 Task: Create a due date automation trigger when advanced on, 2 working days after a card is due add fields without custom field "Resume" set to a number lower than 1 and greater than 10 at 11:00 AM.
Action: Mouse moved to (1049, 119)
Screenshot: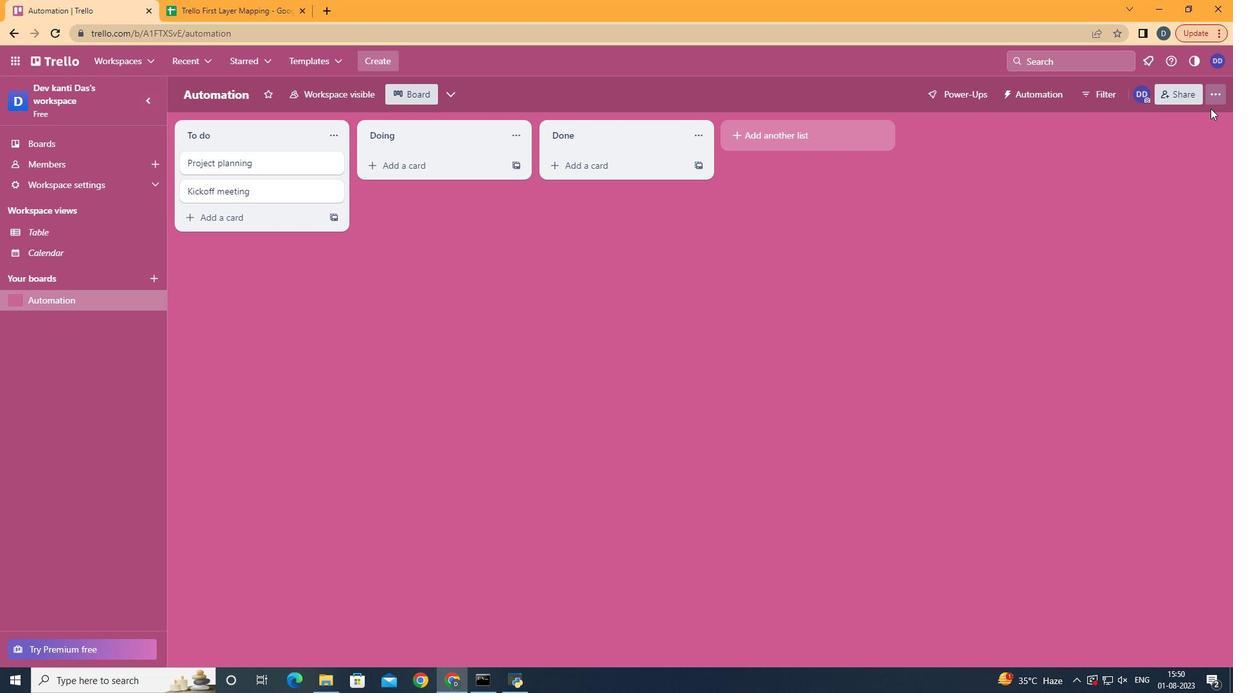
Action: Mouse pressed left at (1049, 119)
Screenshot: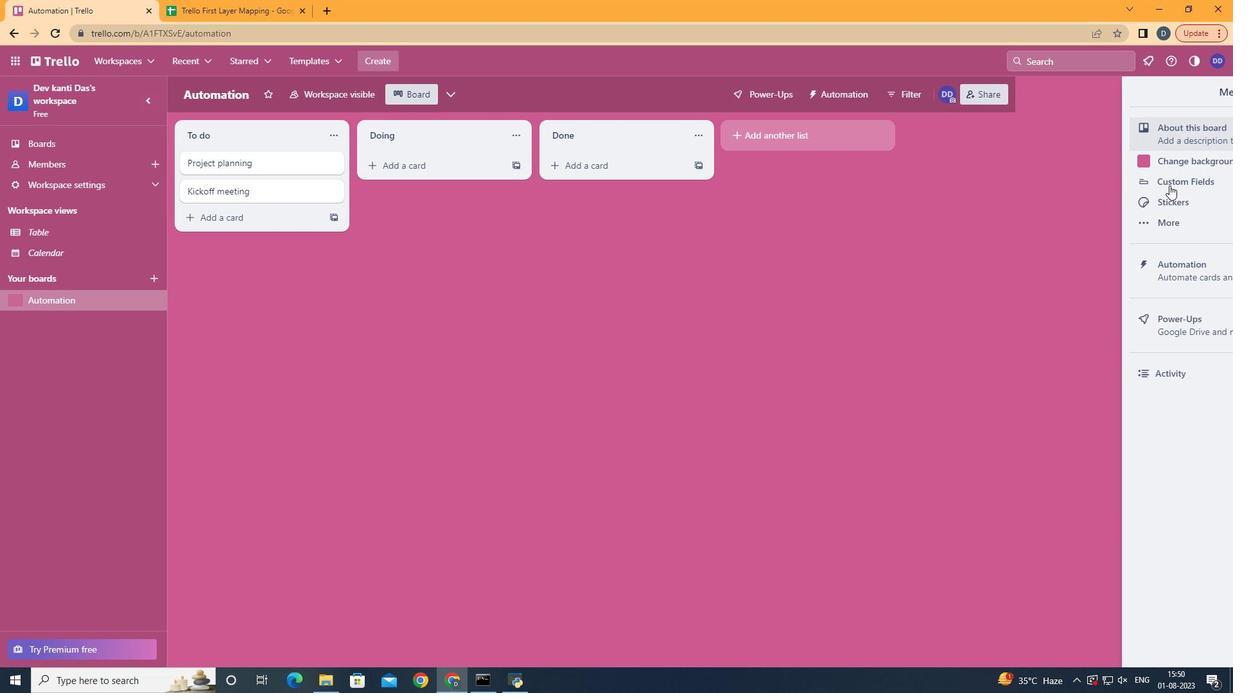 
Action: Mouse moved to (992, 276)
Screenshot: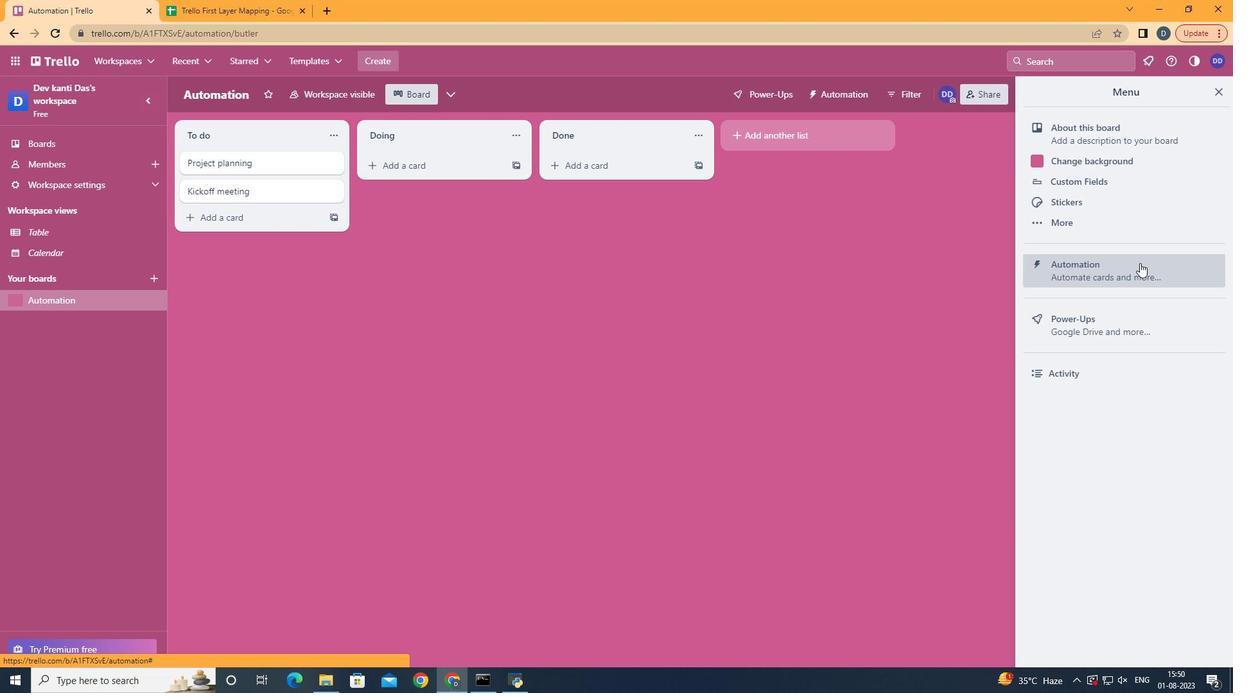 
Action: Mouse pressed left at (992, 276)
Screenshot: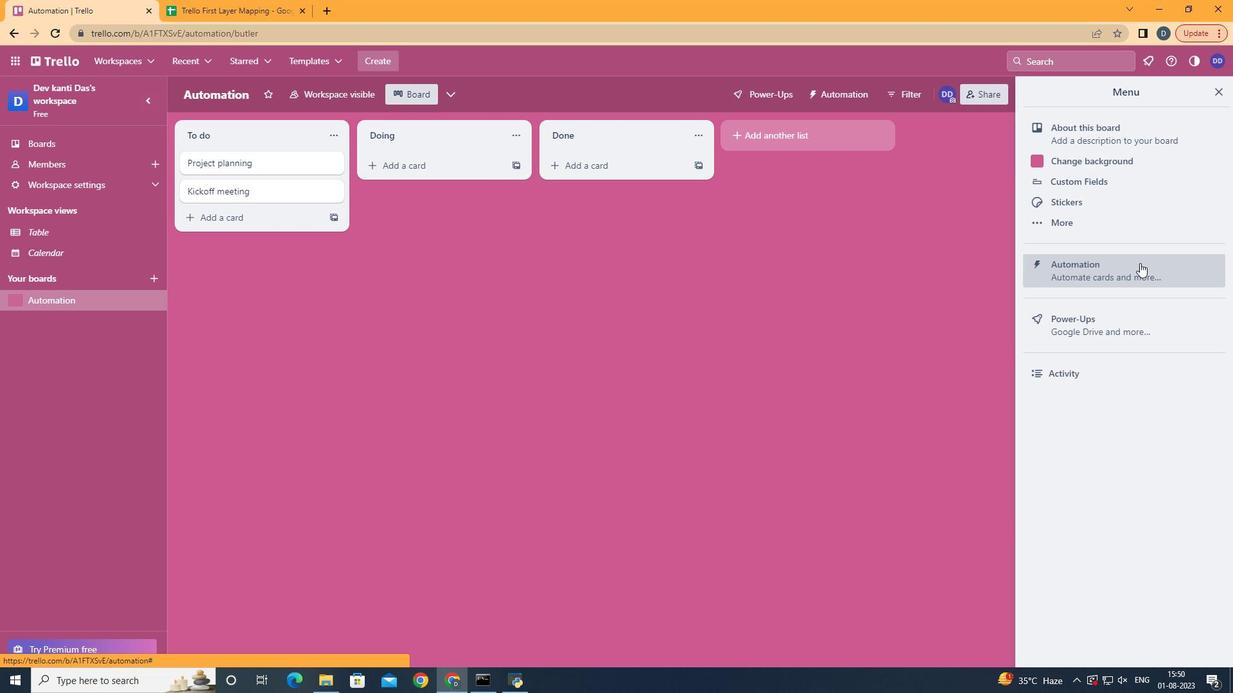 
Action: Mouse moved to (370, 278)
Screenshot: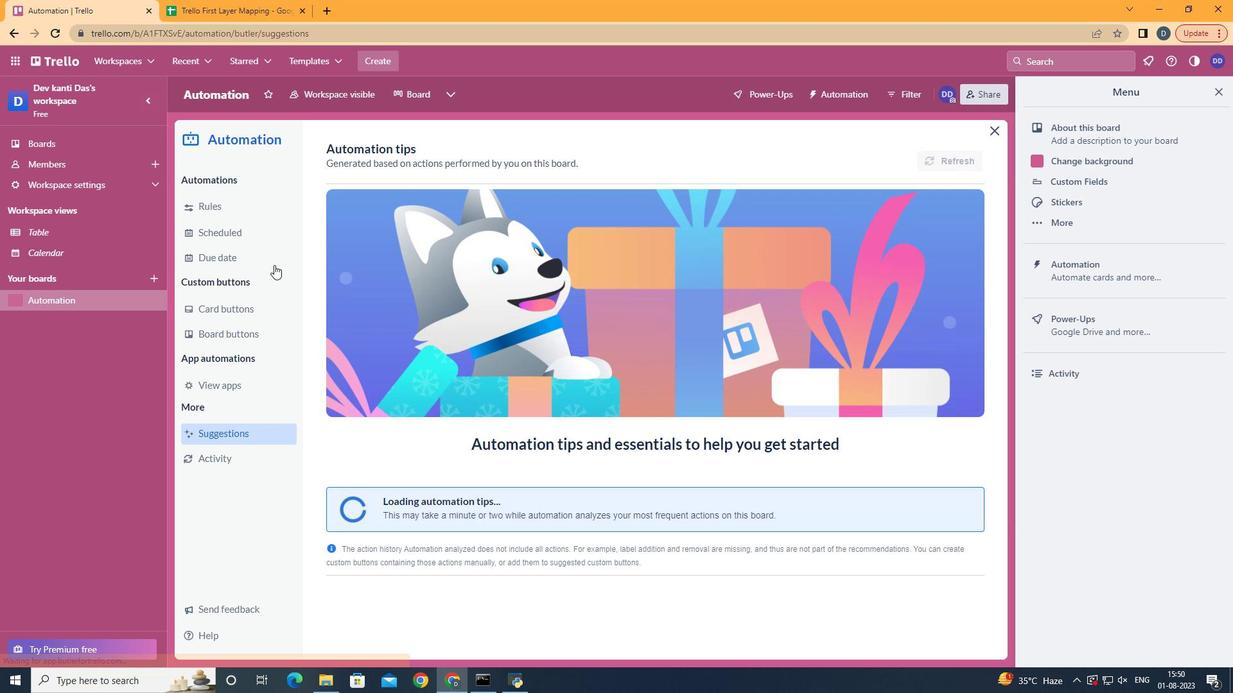 
Action: Mouse pressed left at (370, 278)
Screenshot: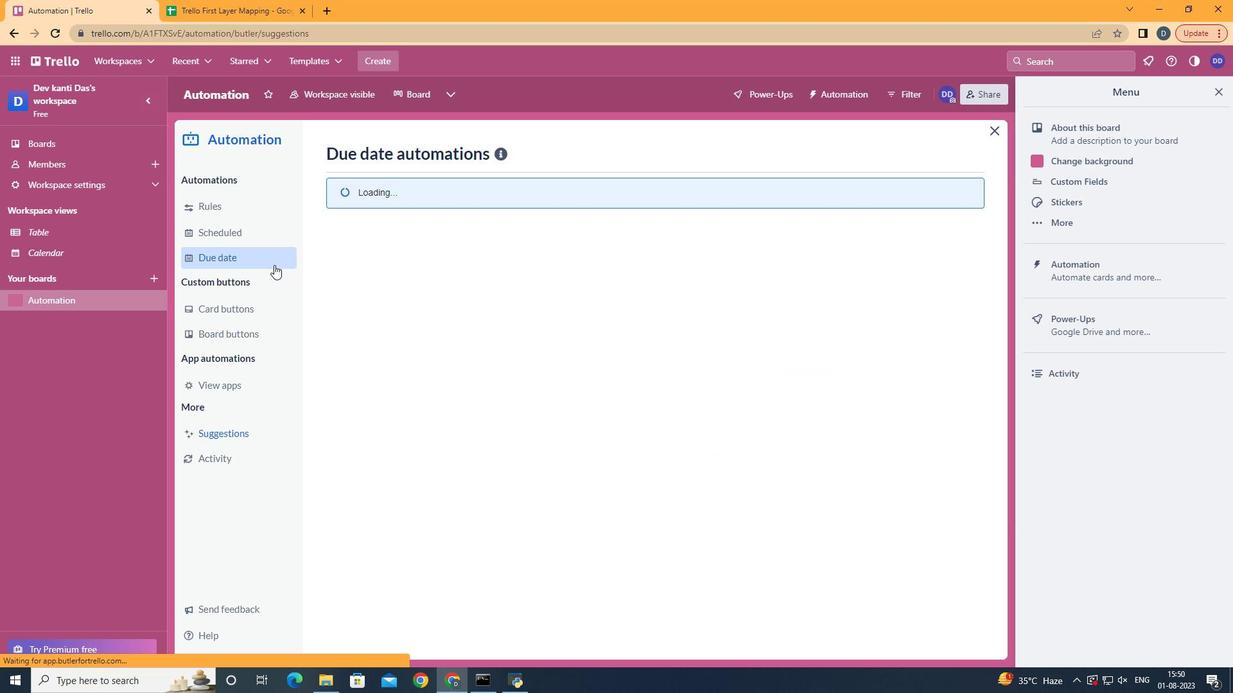 
Action: Mouse moved to (831, 176)
Screenshot: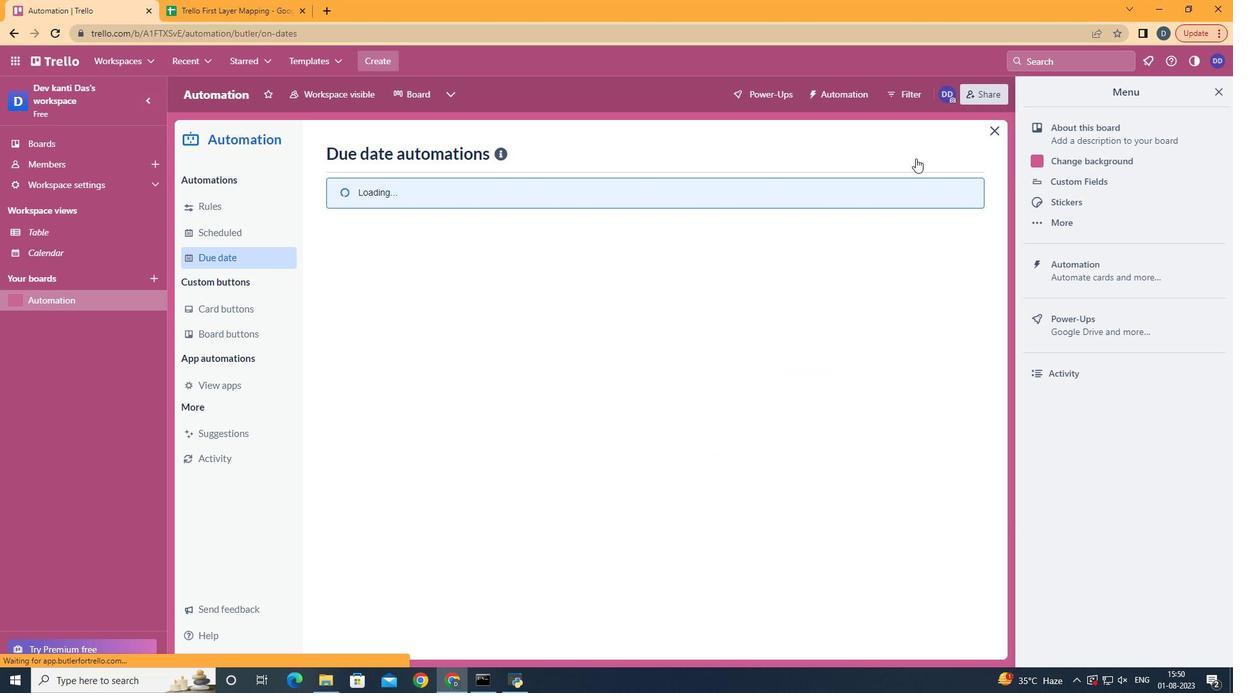 
Action: Mouse pressed left at (831, 176)
Screenshot: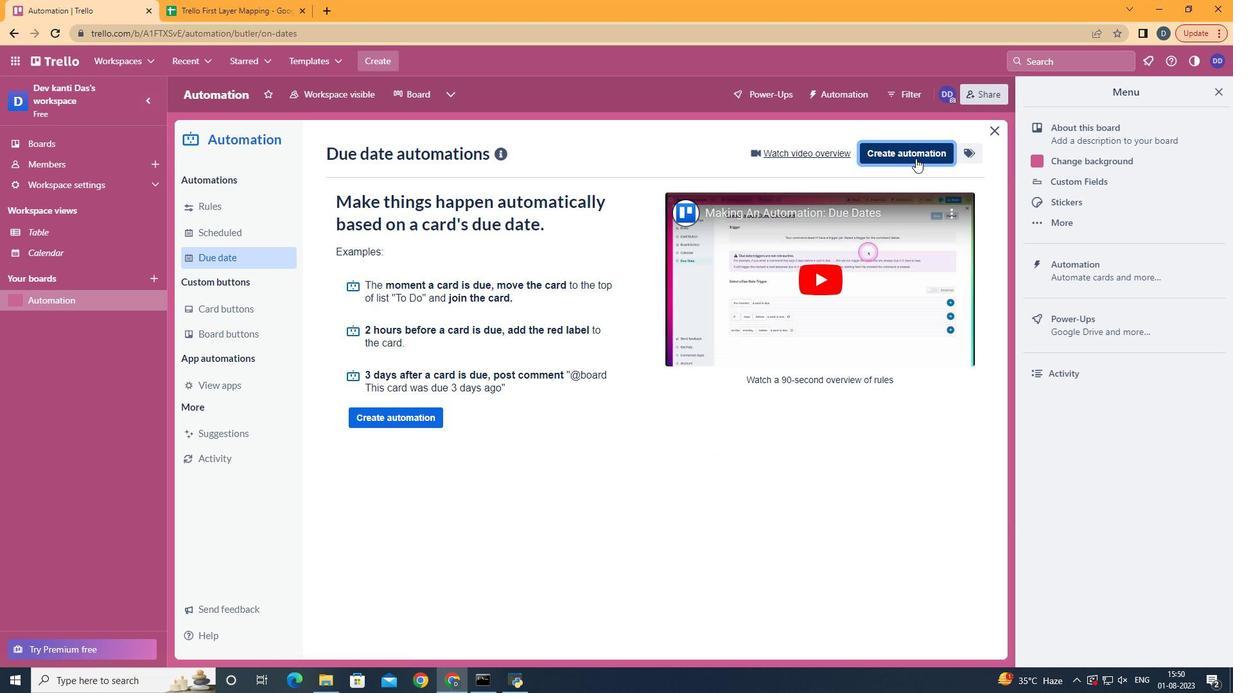 
Action: Mouse moved to (654, 294)
Screenshot: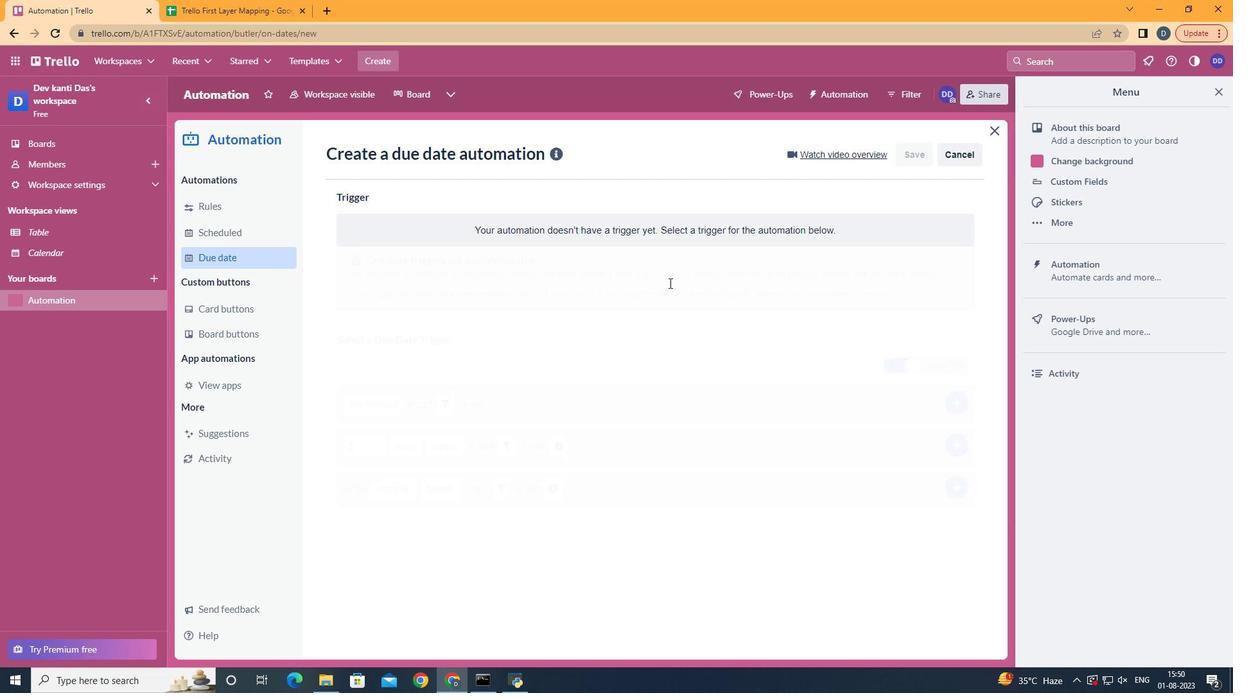
Action: Mouse pressed left at (654, 294)
Screenshot: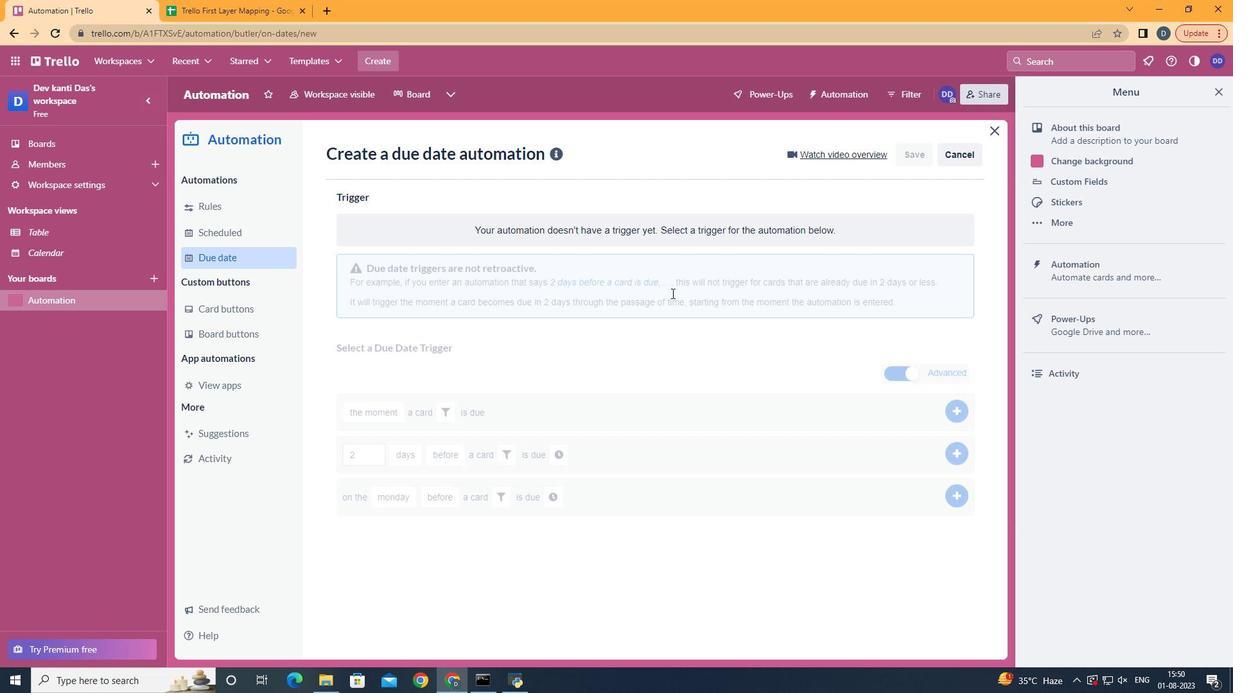 
Action: Mouse moved to (474, 521)
Screenshot: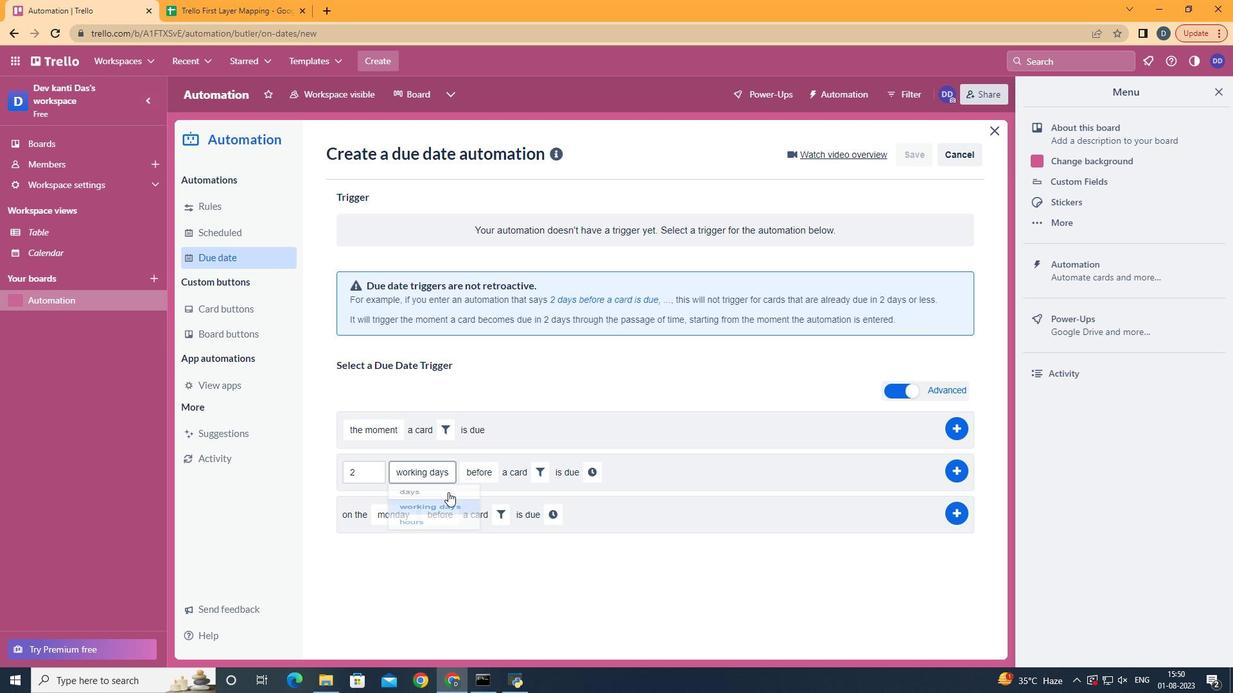 
Action: Mouse pressed left at (474, 521)
Screenshot: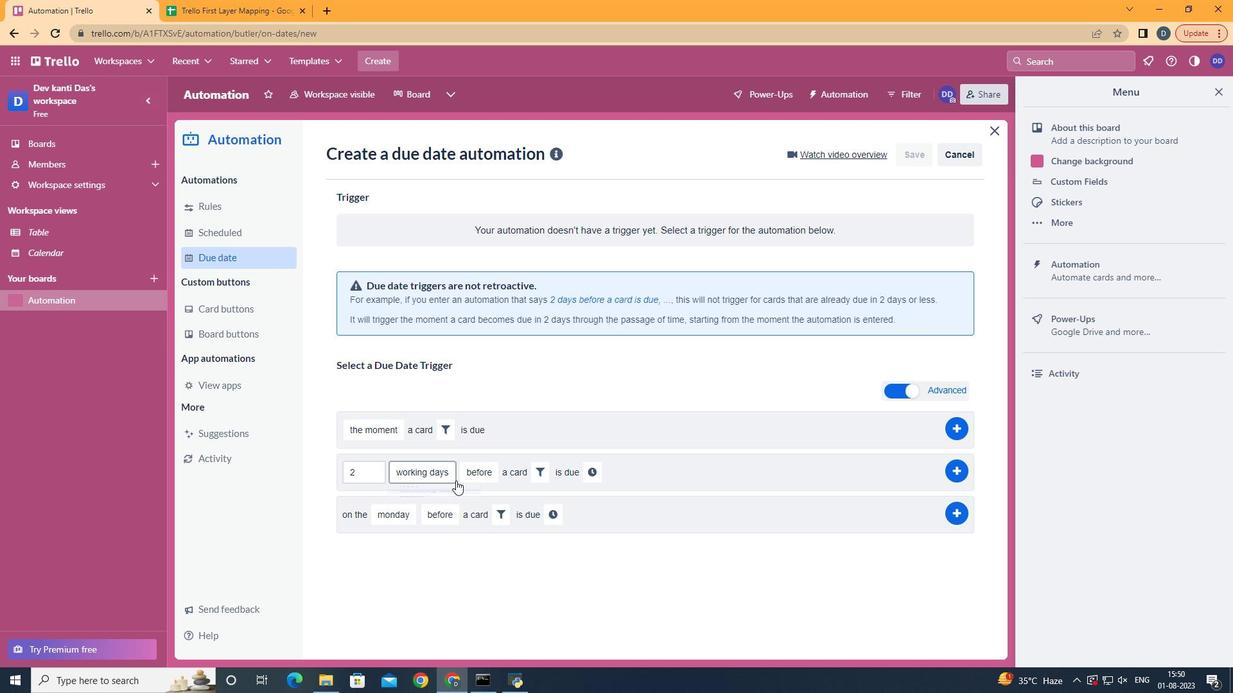 
Action: Mouse moved to (512, 517)
Screenshot: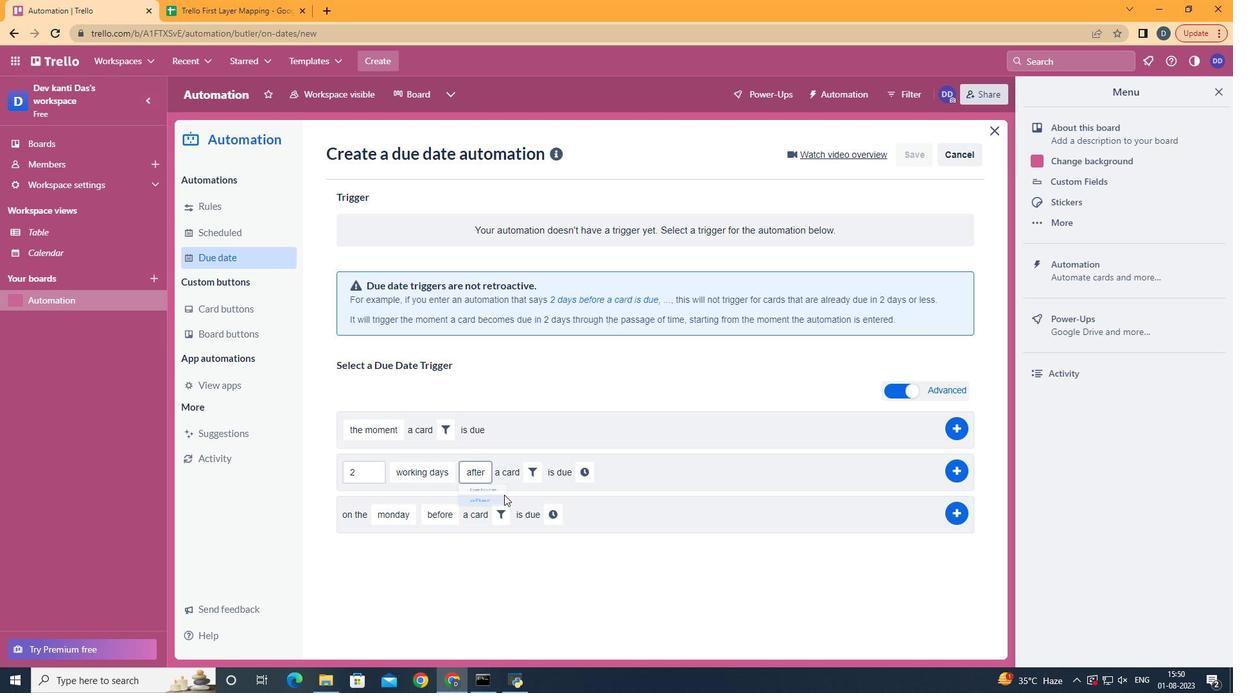 
Action: Mouse pressed left at (512, 517)
Screenshot: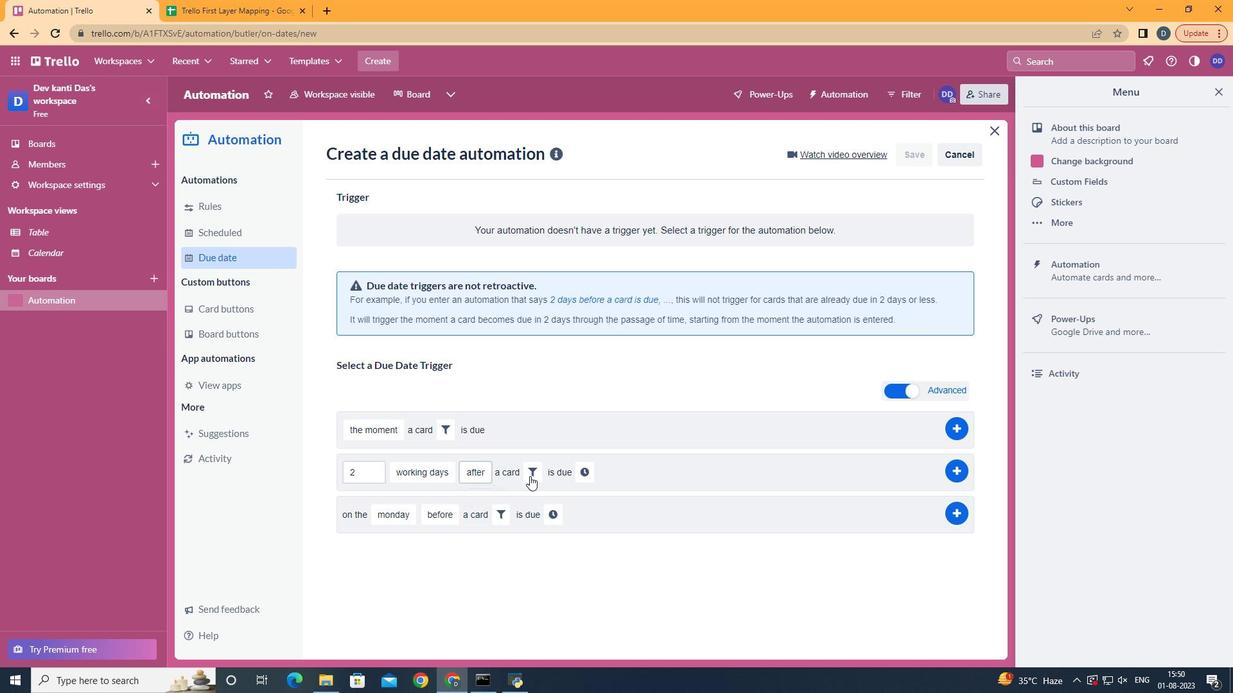 
Action: Mouse moved to (555, 479)
Screenshot: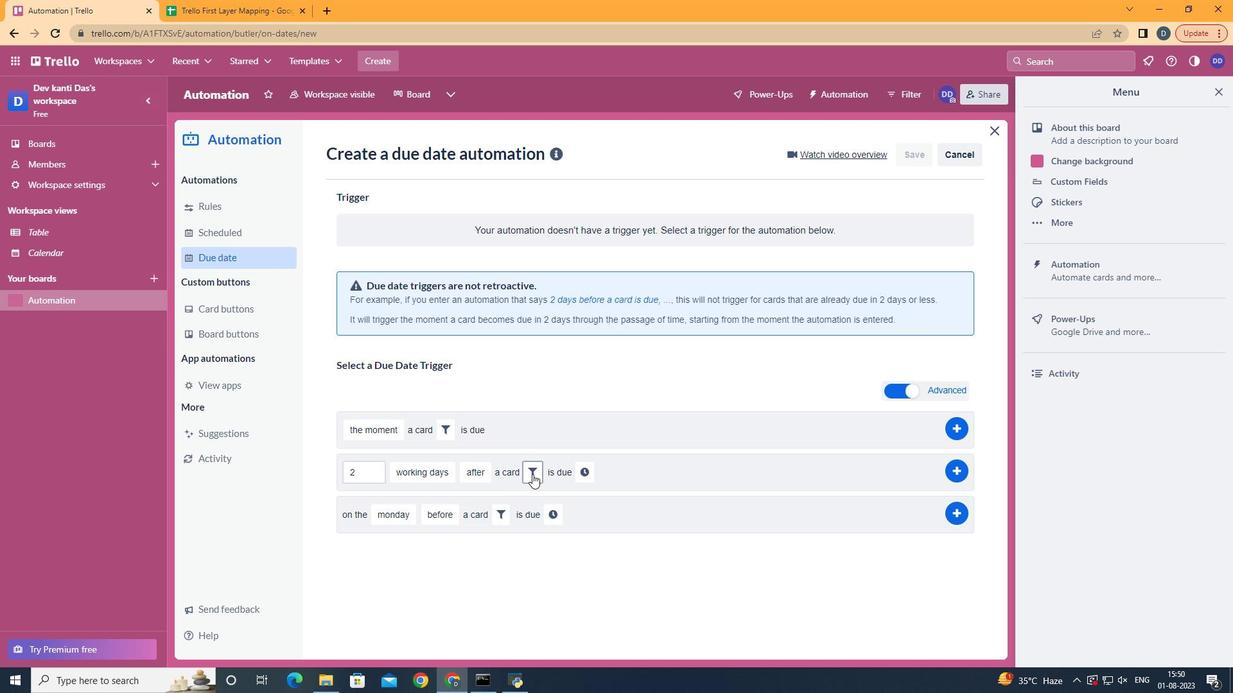 
Action: Mouse pressed left at (555, 479)
Screenshot: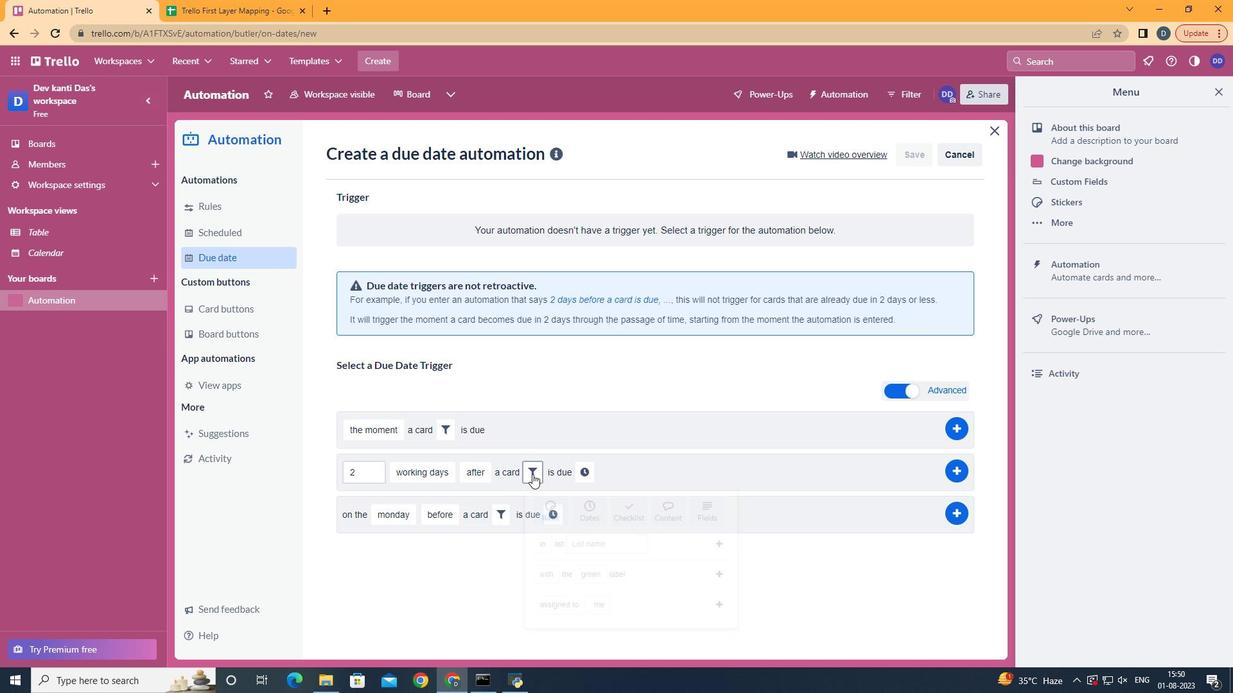 
Action: Mouse moved to (702, 515)
Screenshot: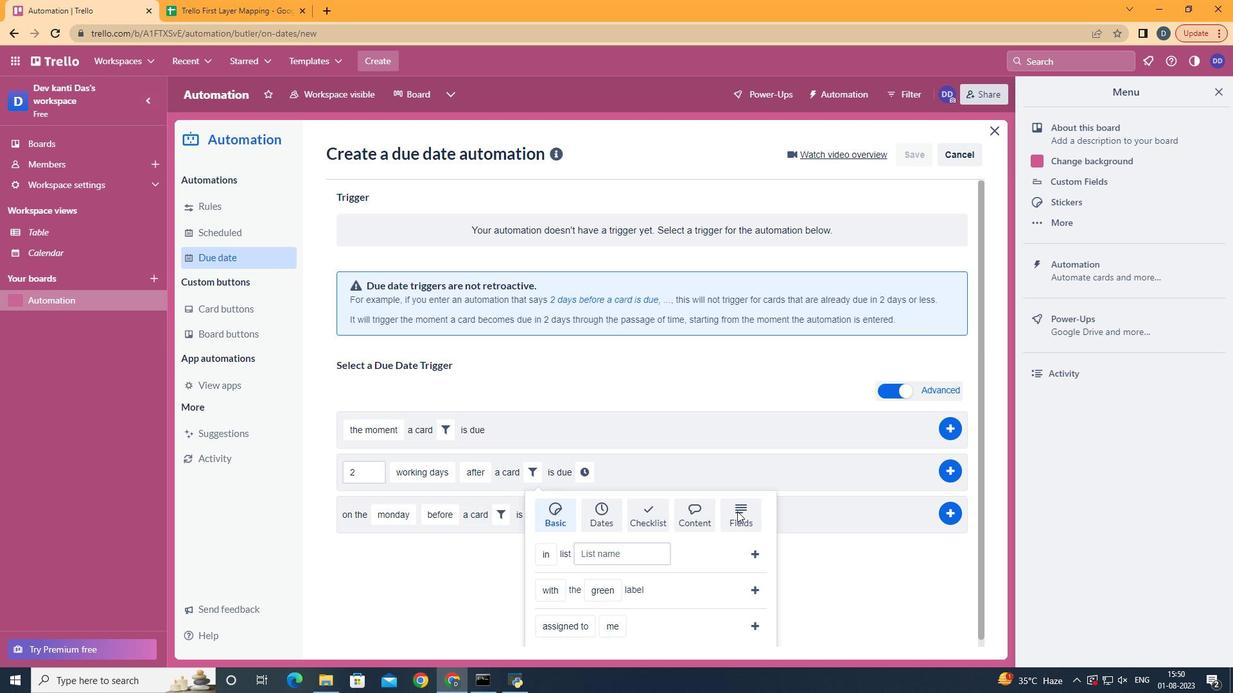
Action: Mouse pressed left at (702, 515)
Screenshot: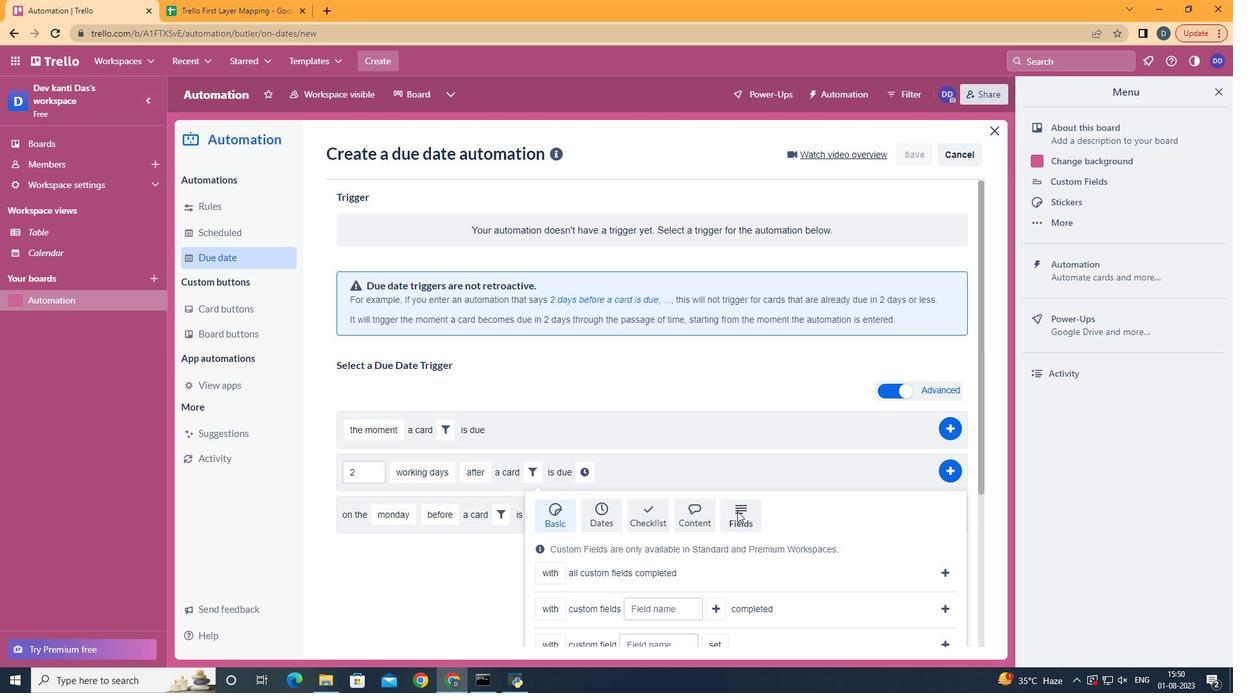 
Action: Mouse moved to (703, 515)
Screenshot: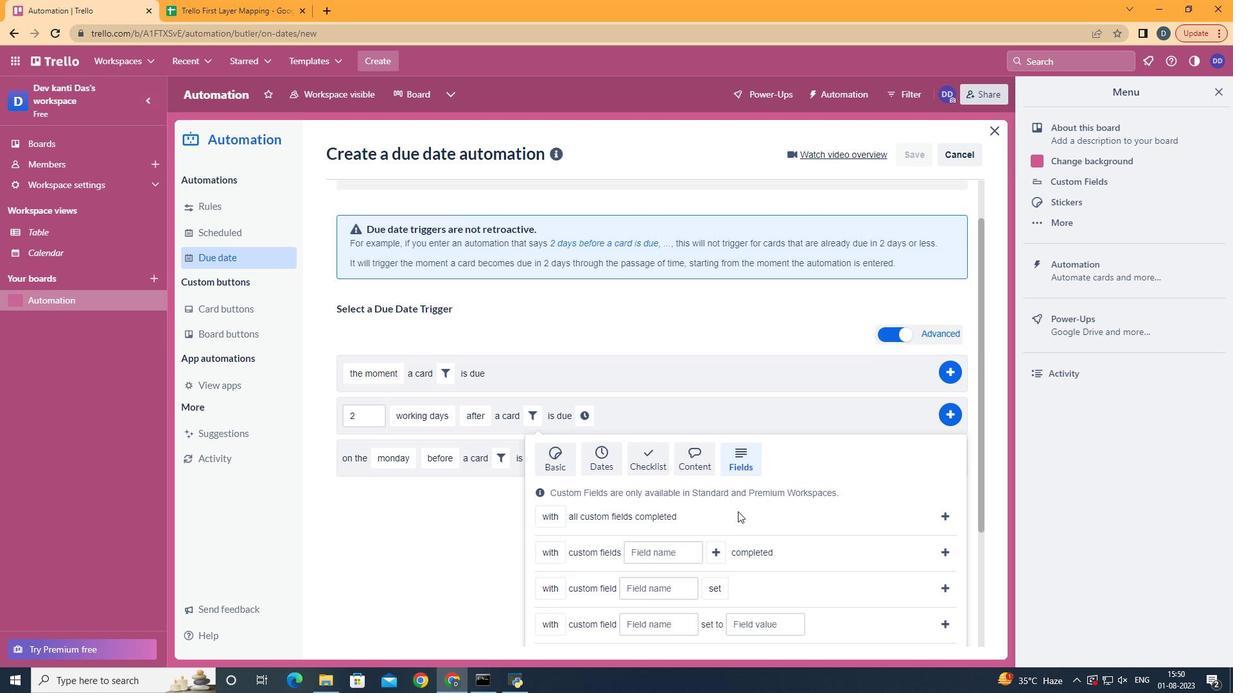
Action: Mouse scrolled (703, 514) with delta (0, 0)
Screenshot: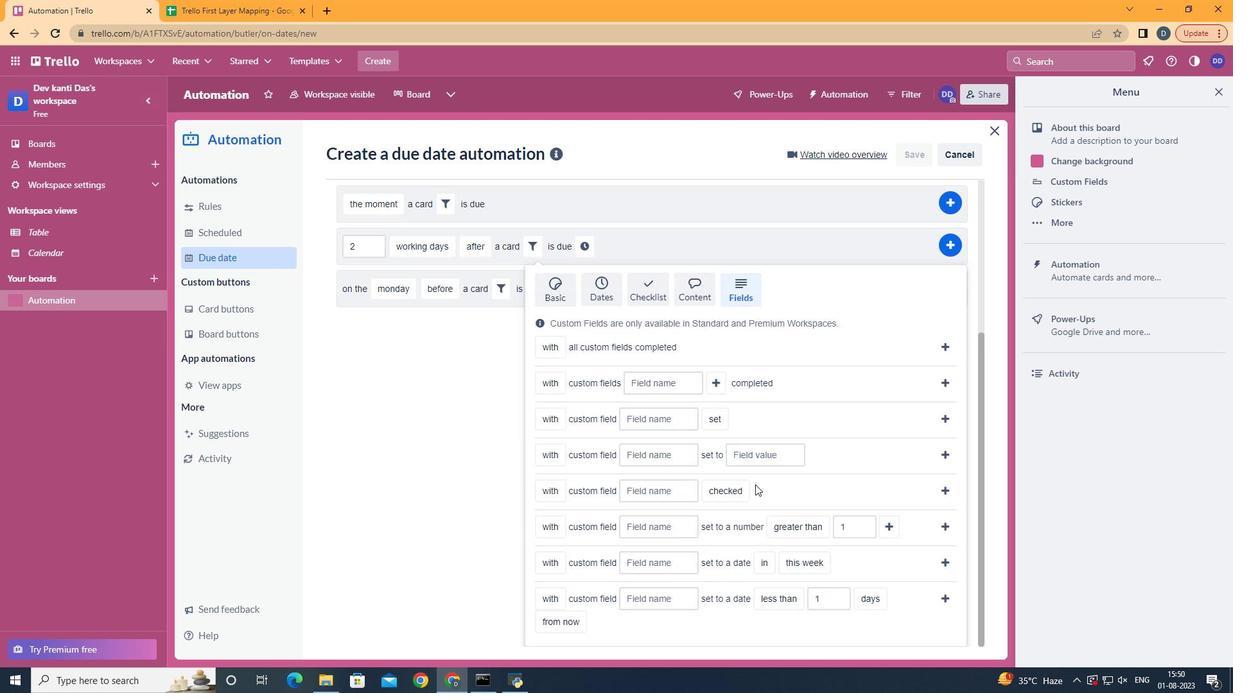 
Action: Mouse scrolled (703, 514) with delta (0, 0)
Screenshot: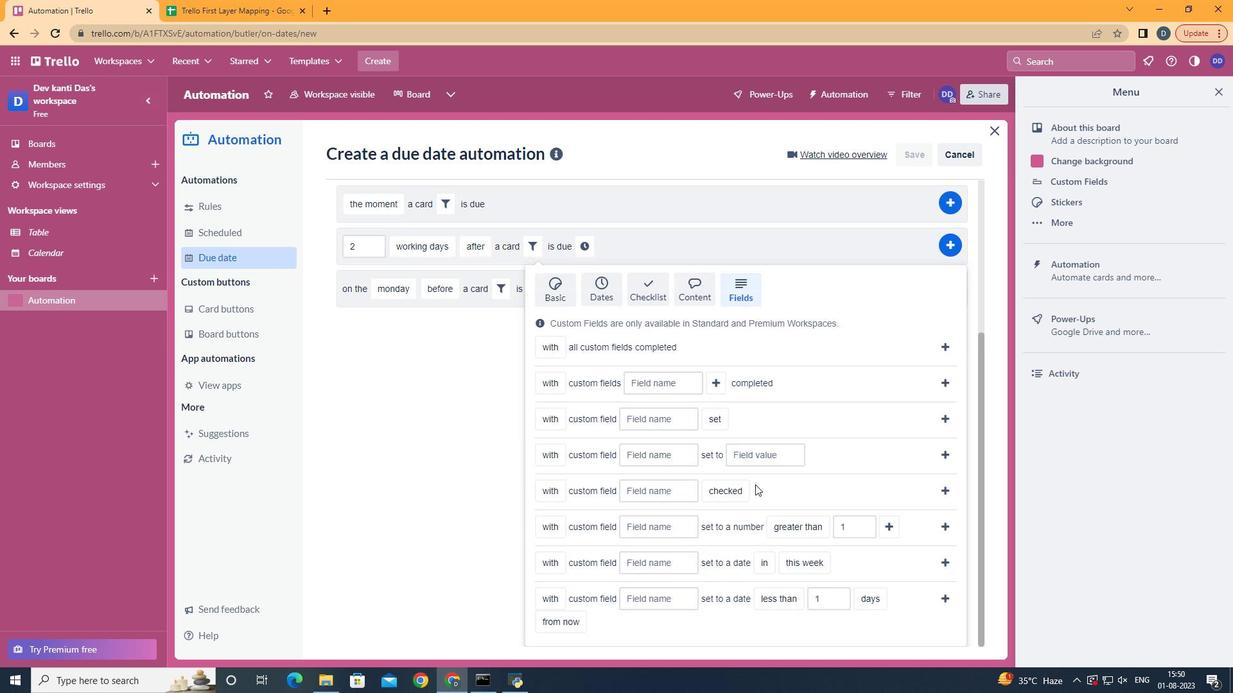 
Action: Mouse scrolled (703, 514) with delta (0, 0)
Screenshot: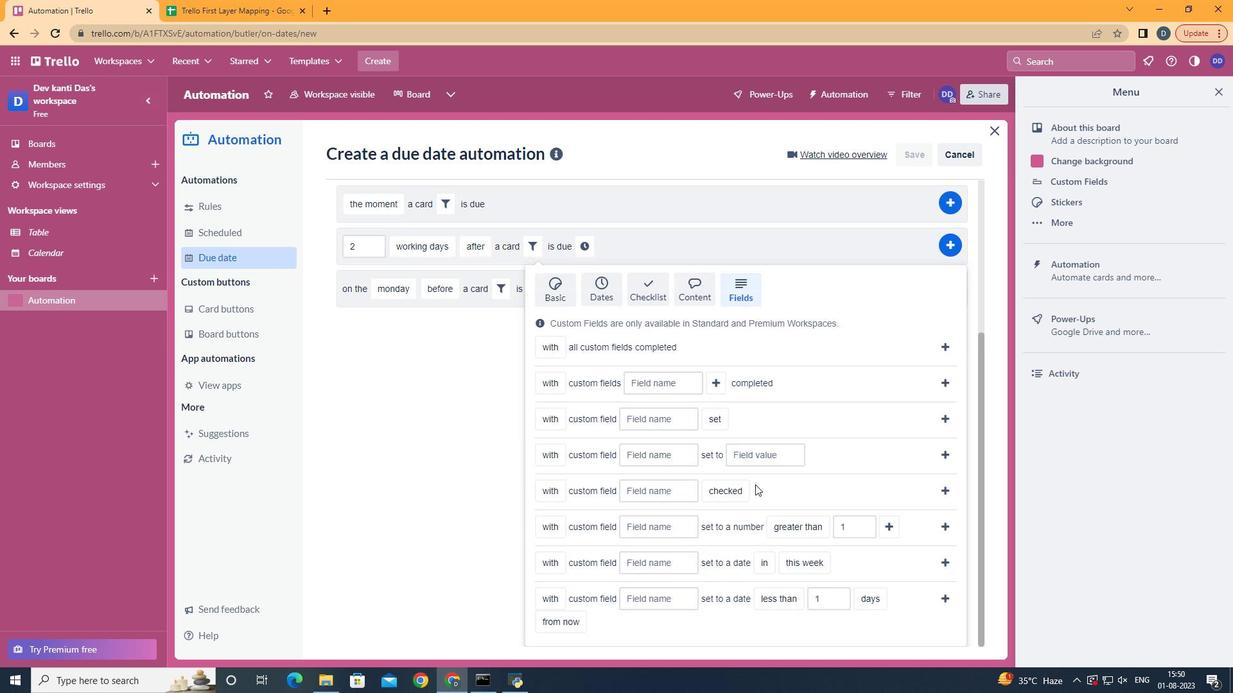 
Action: Mouse scrolled (703, 514) with delta (0, 0)
Screenshot: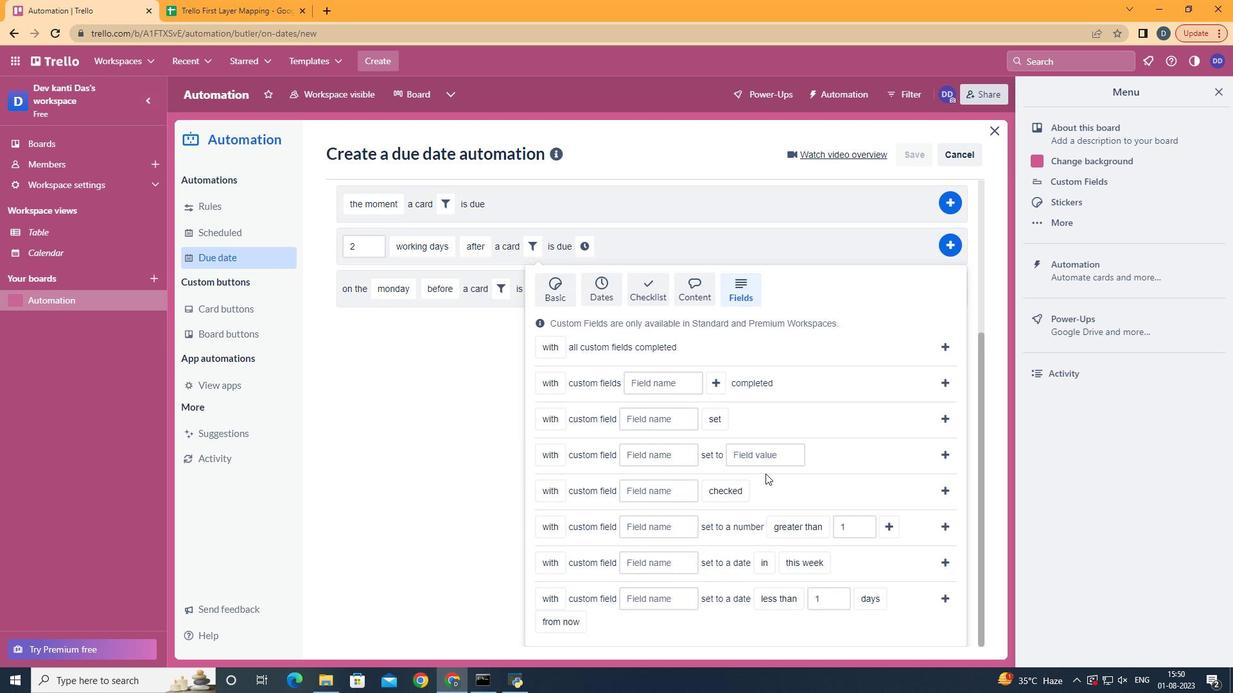 
Action: Mouse scrolled (703, 514) with delta (0, 0)
Screenshot: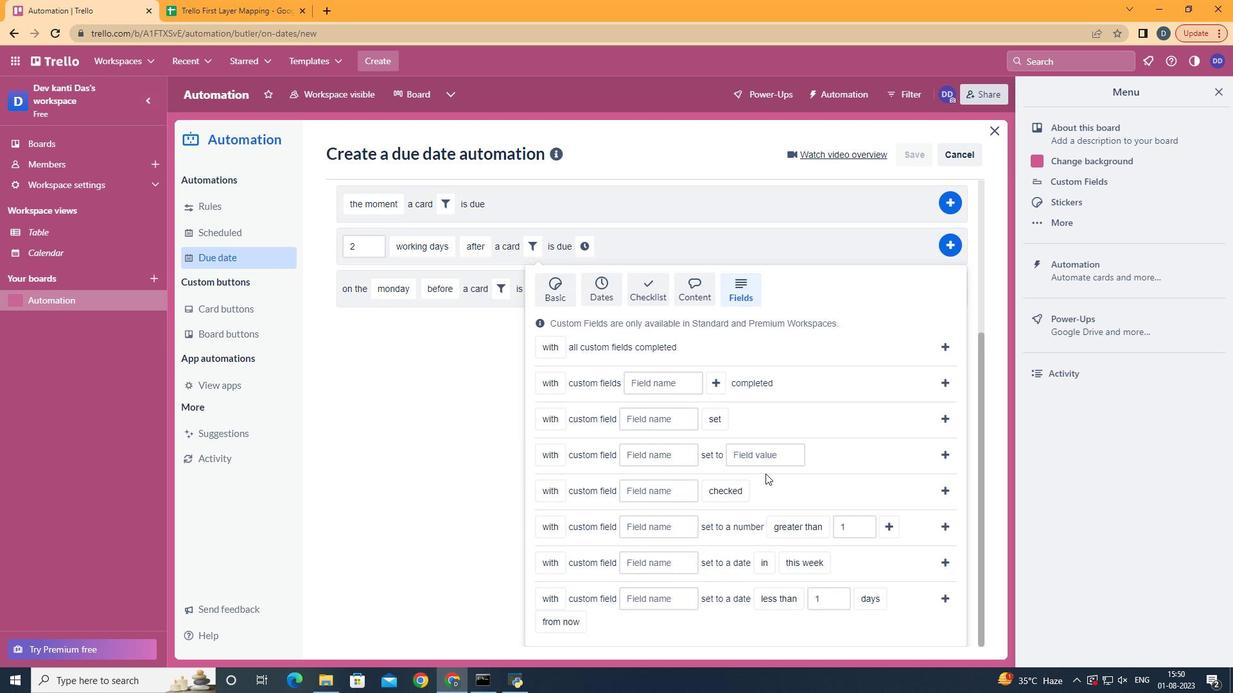 
Action: Mouse scrolled (703, 514) with delta (0, 0)
Screenshot: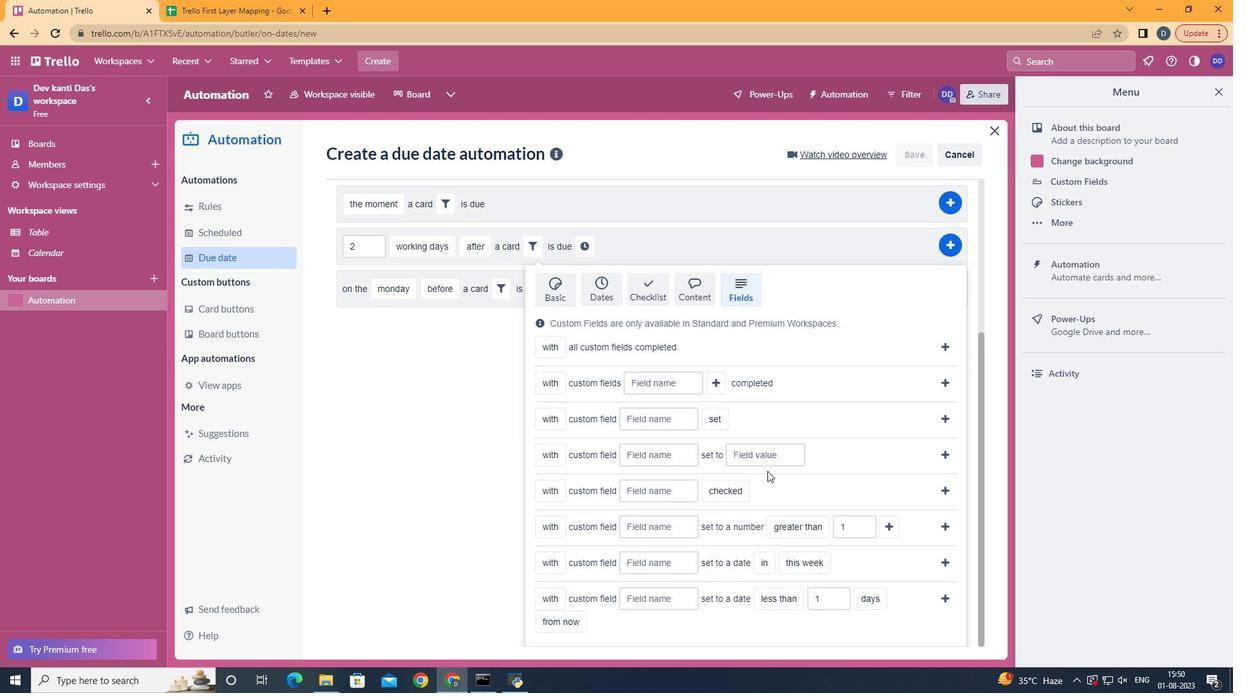 
Action: Mouse moved to (575, 575)
Screenshot: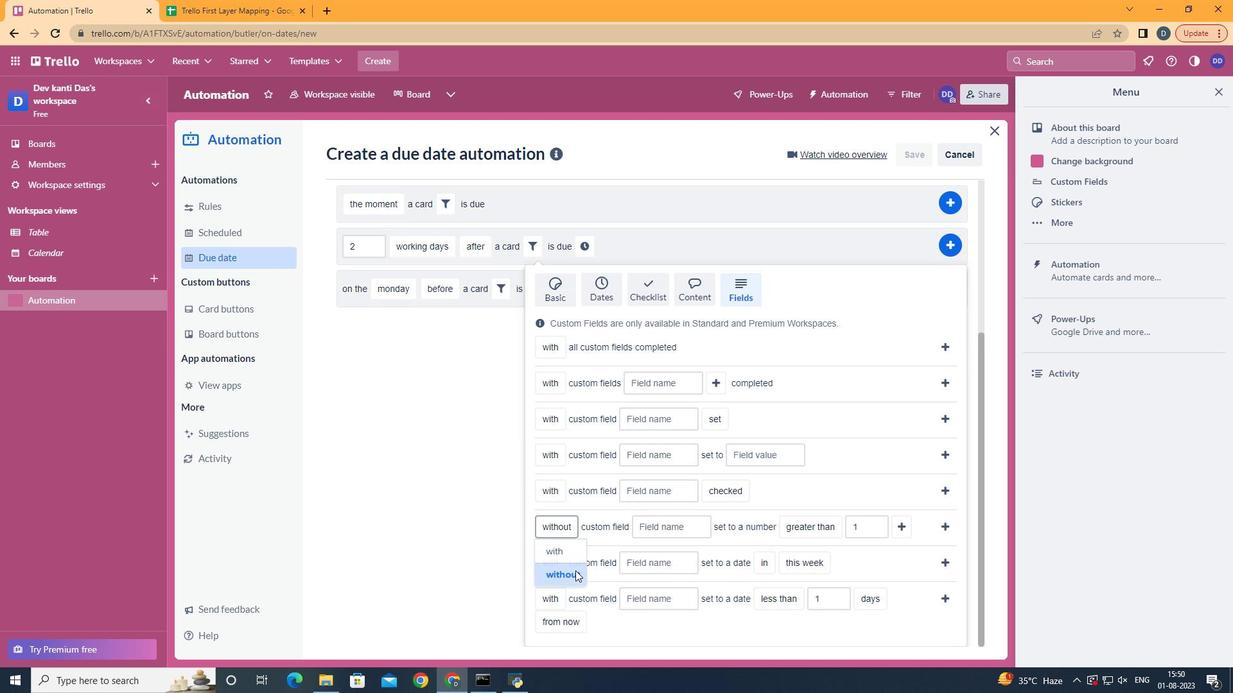 
Action: Mouse pressed left at (575, 575)
Screenshot: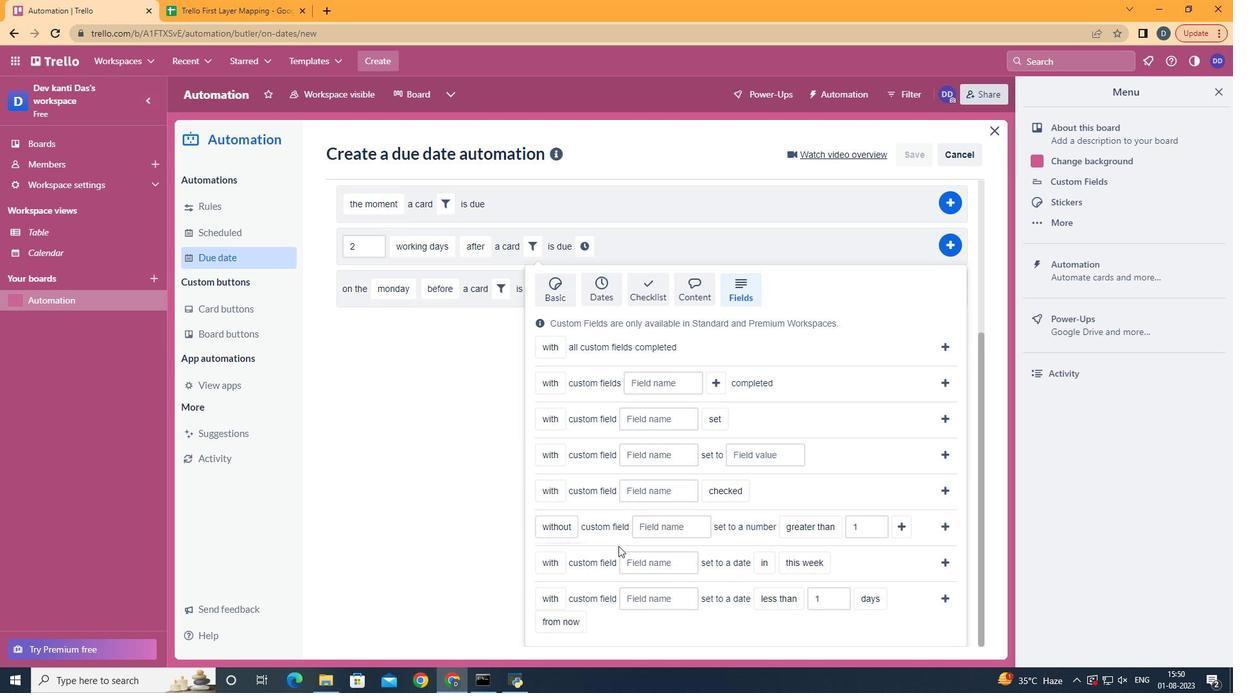 
Action: Mouse moved to (639, 537)
Screenshot: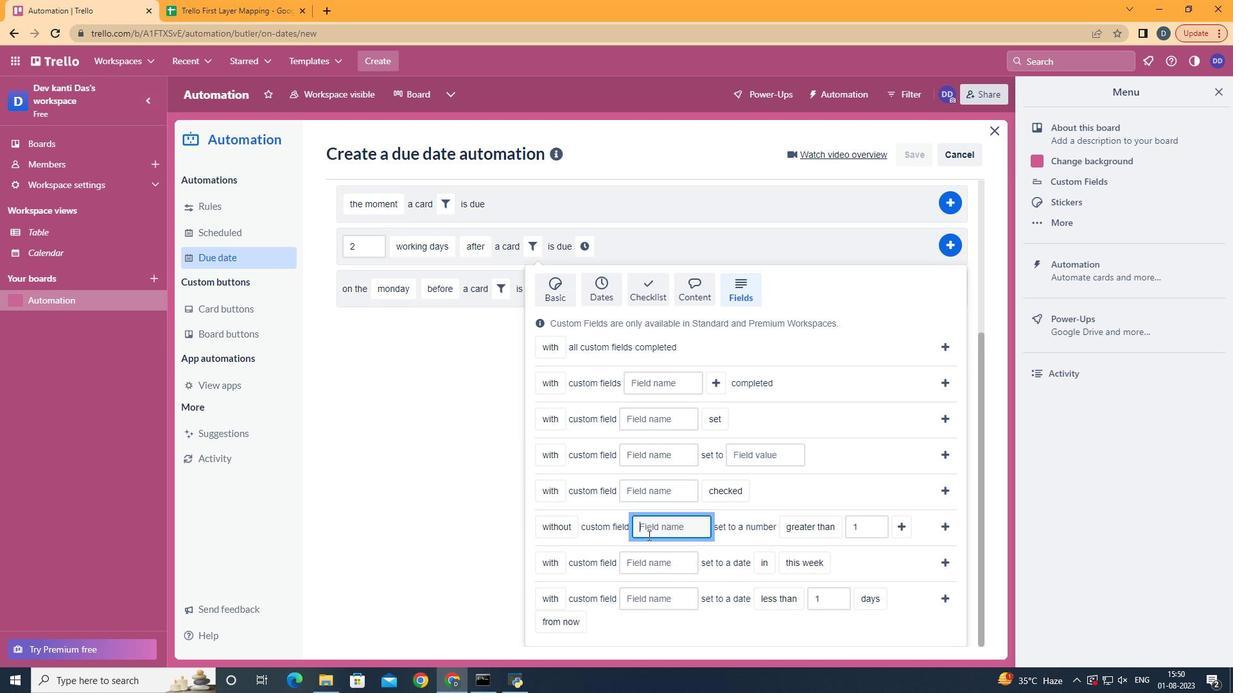 
Action: Mouse pressed left at (639, 537)
Screenshot: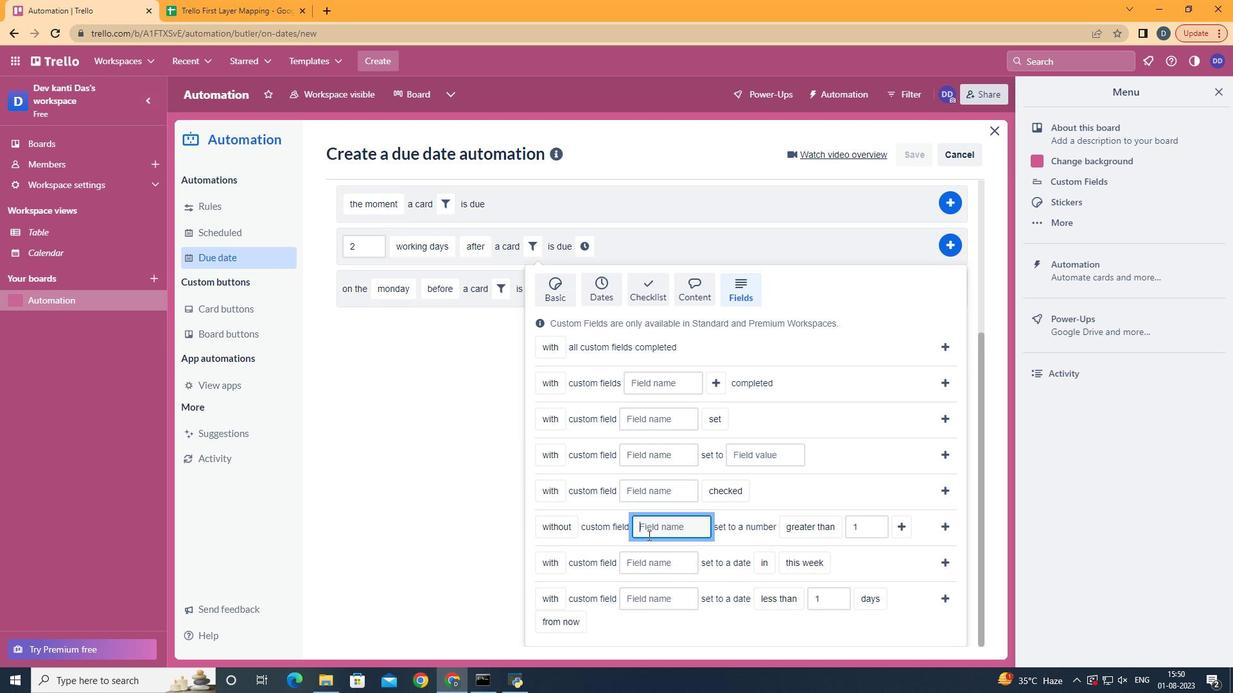 
Action: Key pressed <Key.shift>Resume
Screenshot: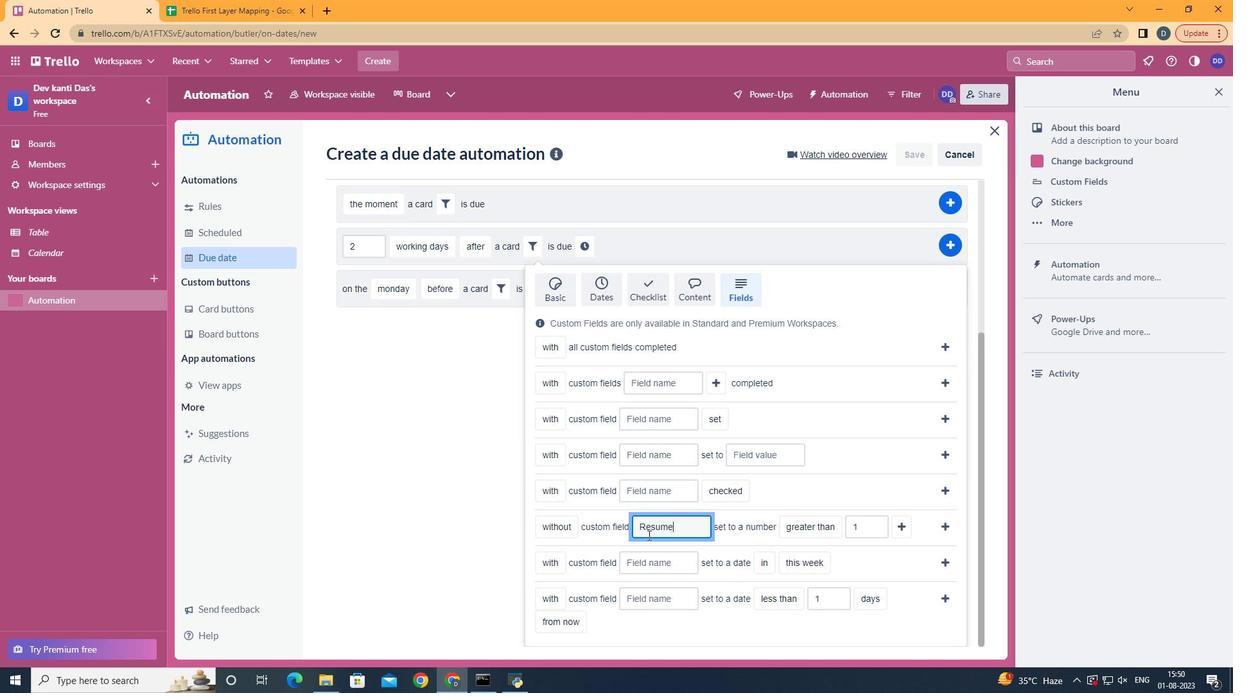 
Action: Mouse moved to (769, 603)
Screenshot: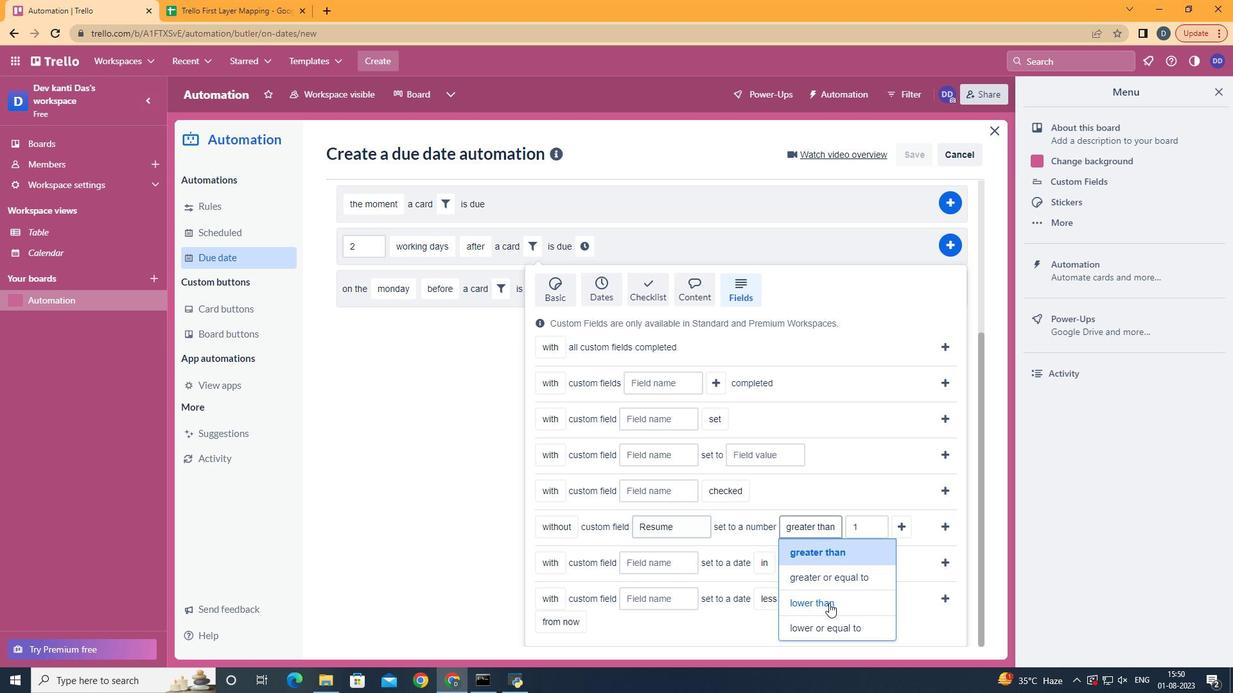 
Action: Mouse pressed left at (769, 603)
Screenshot: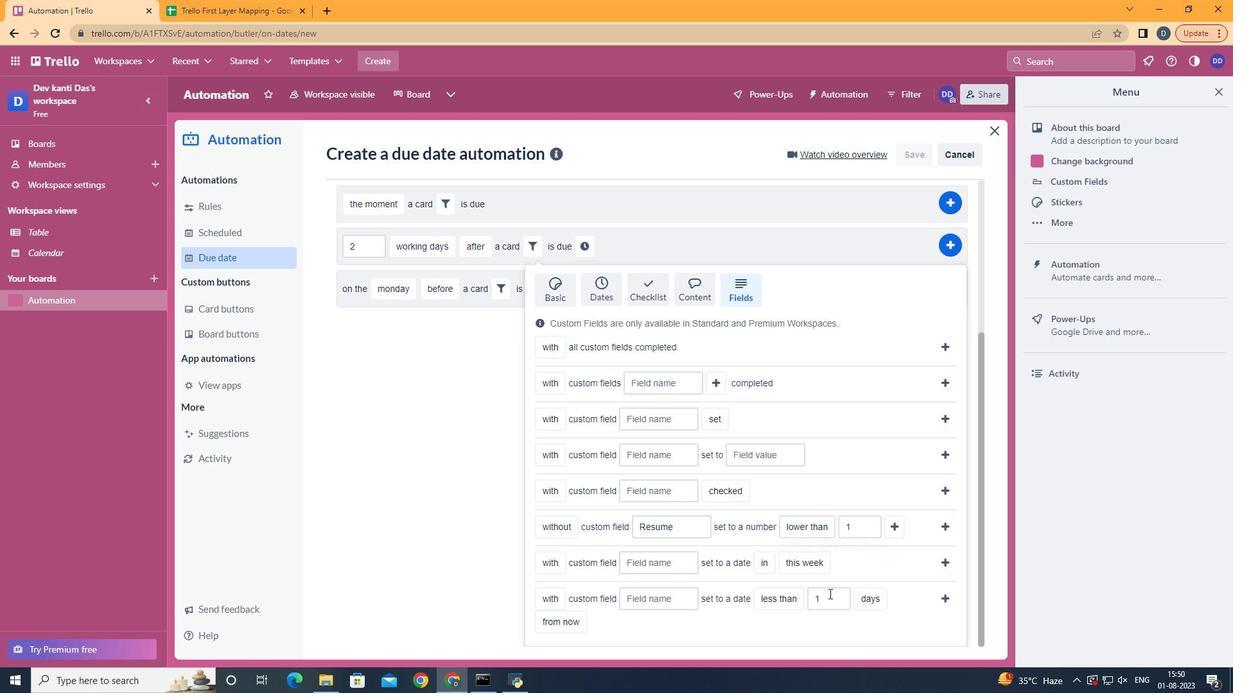 
Action: Mouse moved to (812, 529)
Screenshot: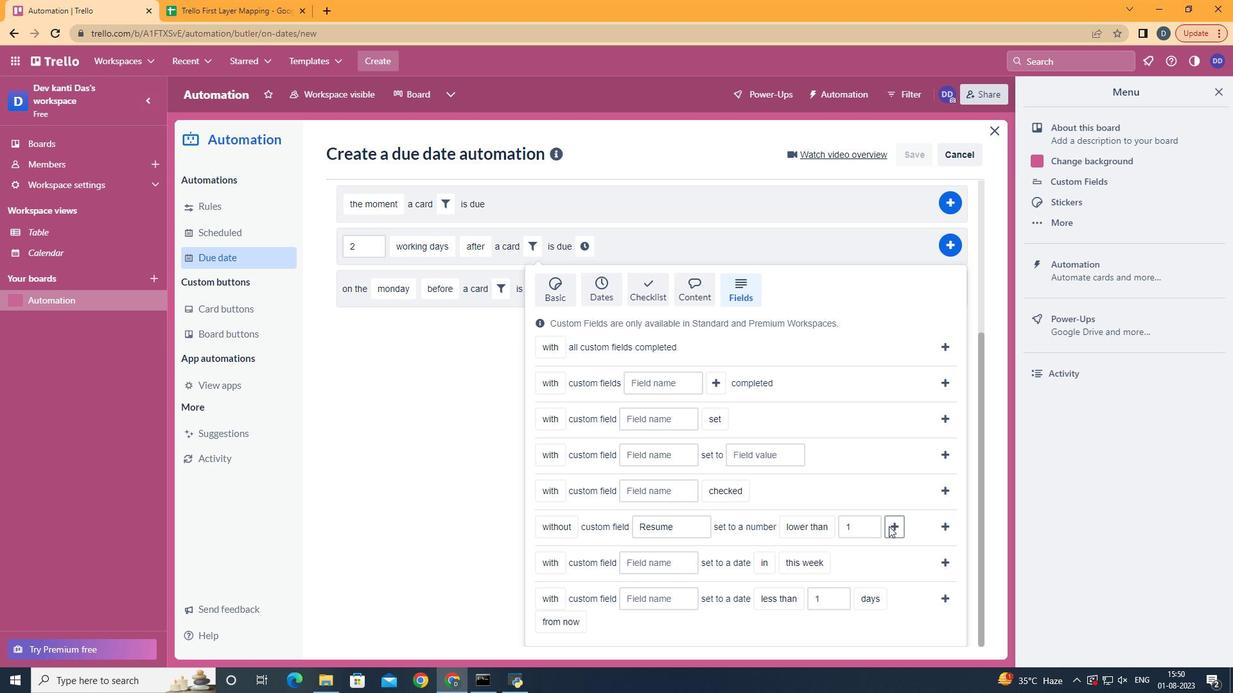 
Action: Mouse pressed left at (812, 529)
Screenshot: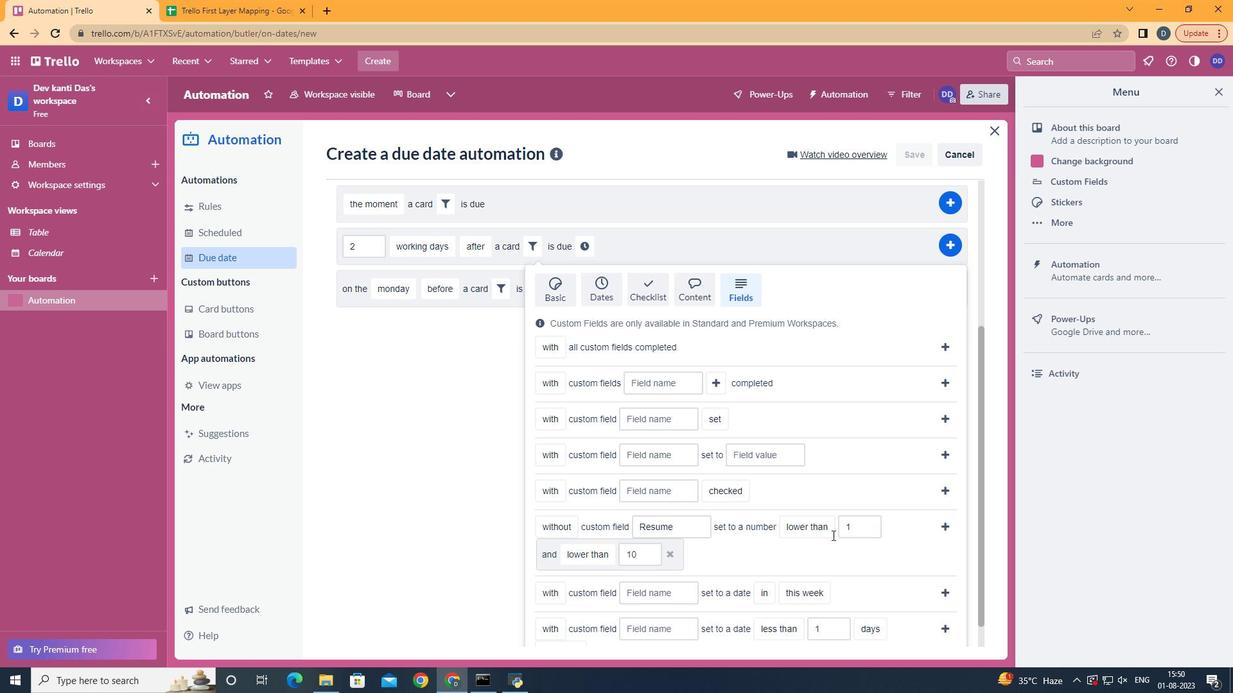 
Action: Mouse moved to (622, 508)
Screenshot: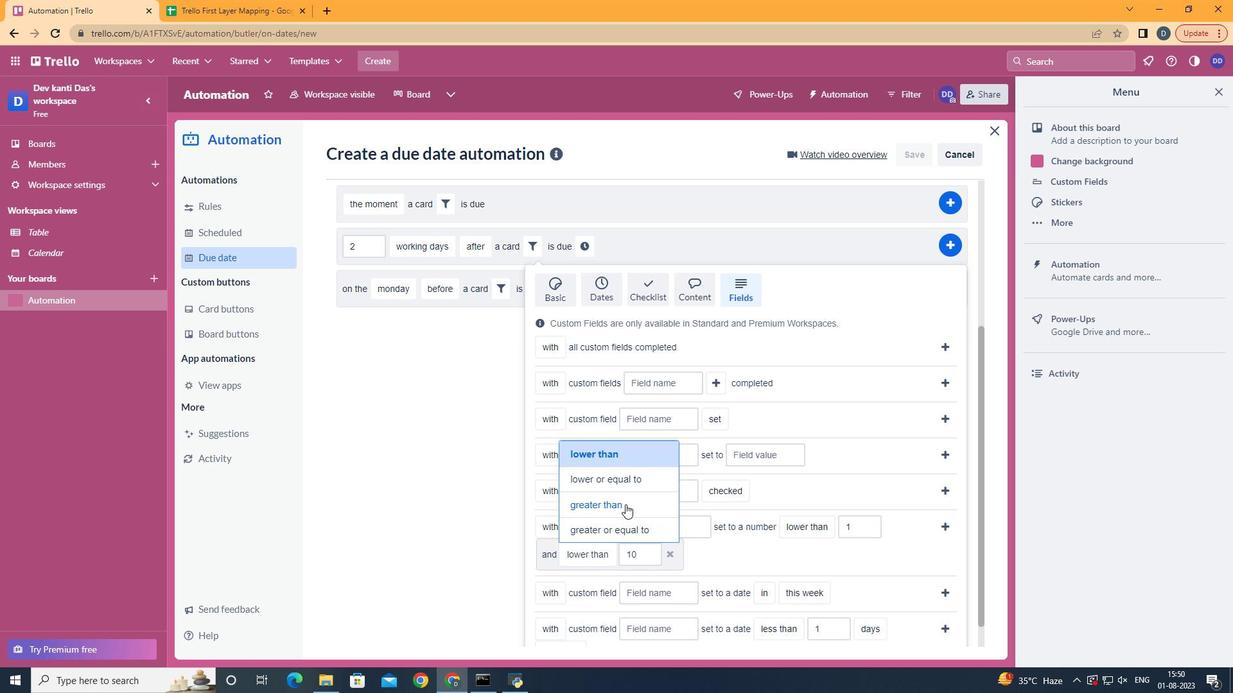 
Action: Mouse pressed left at (622, 508)
Screenshot: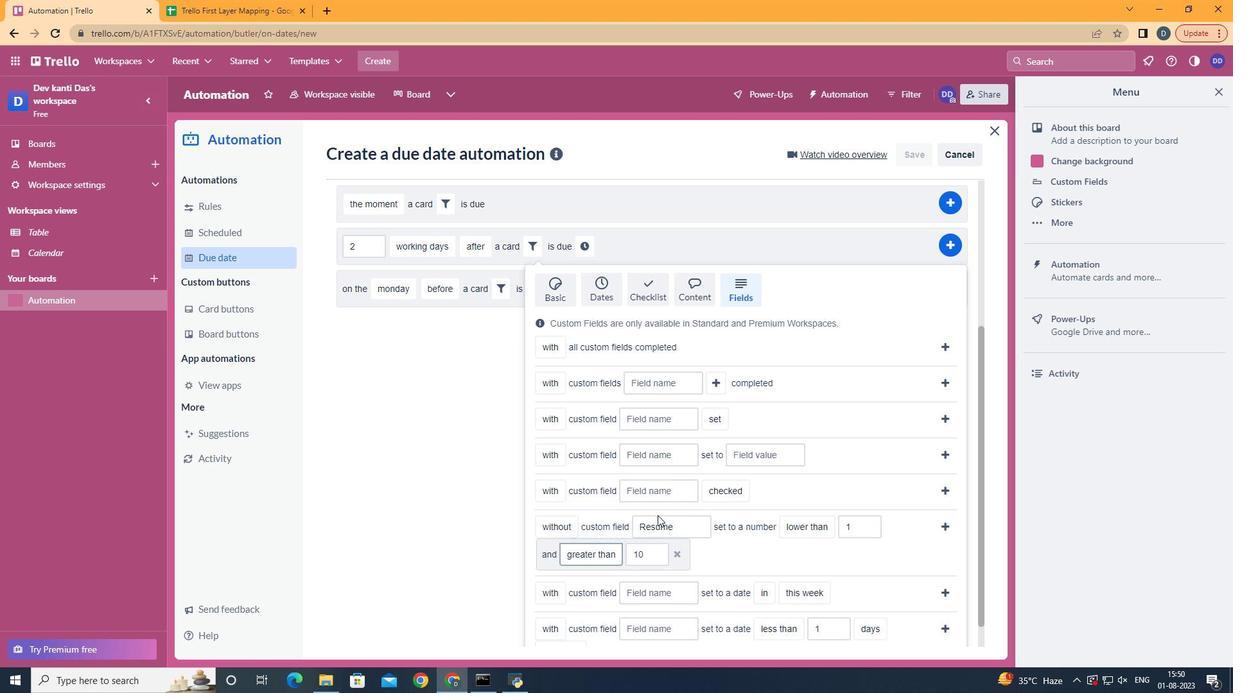 
Action: Mouse moved to (856, 524)
Screenshot: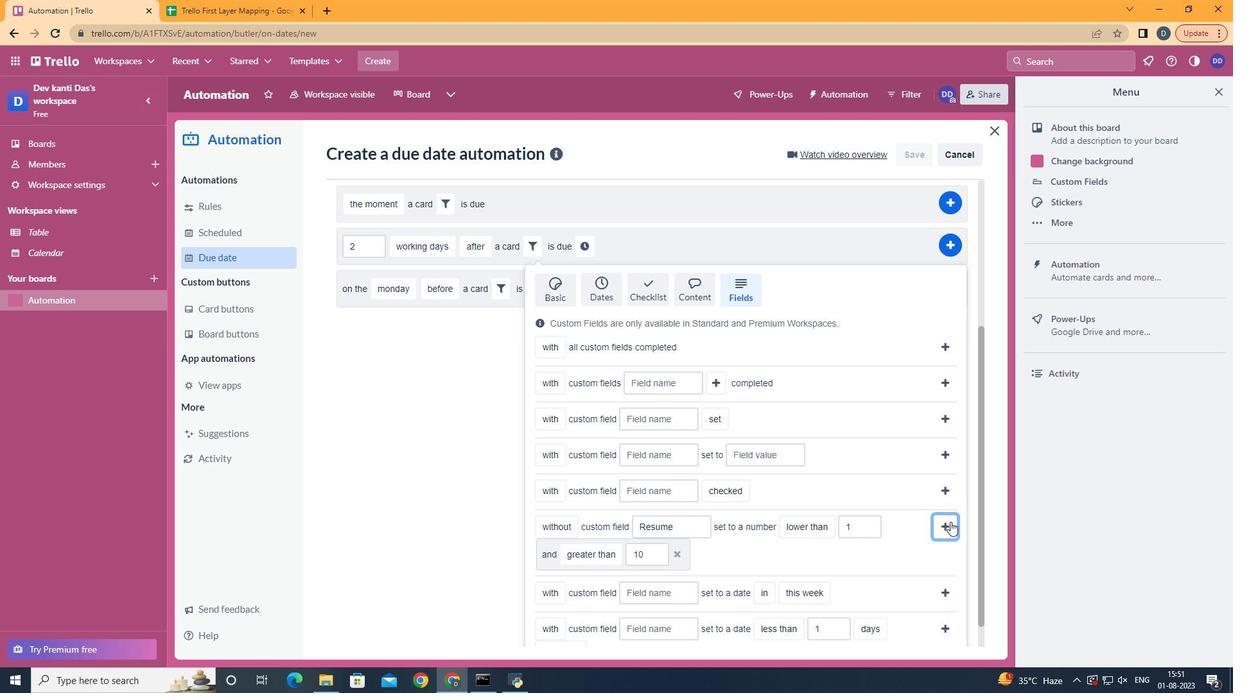 
Action: Mouse pressed left at (856, 524)
Screenshot: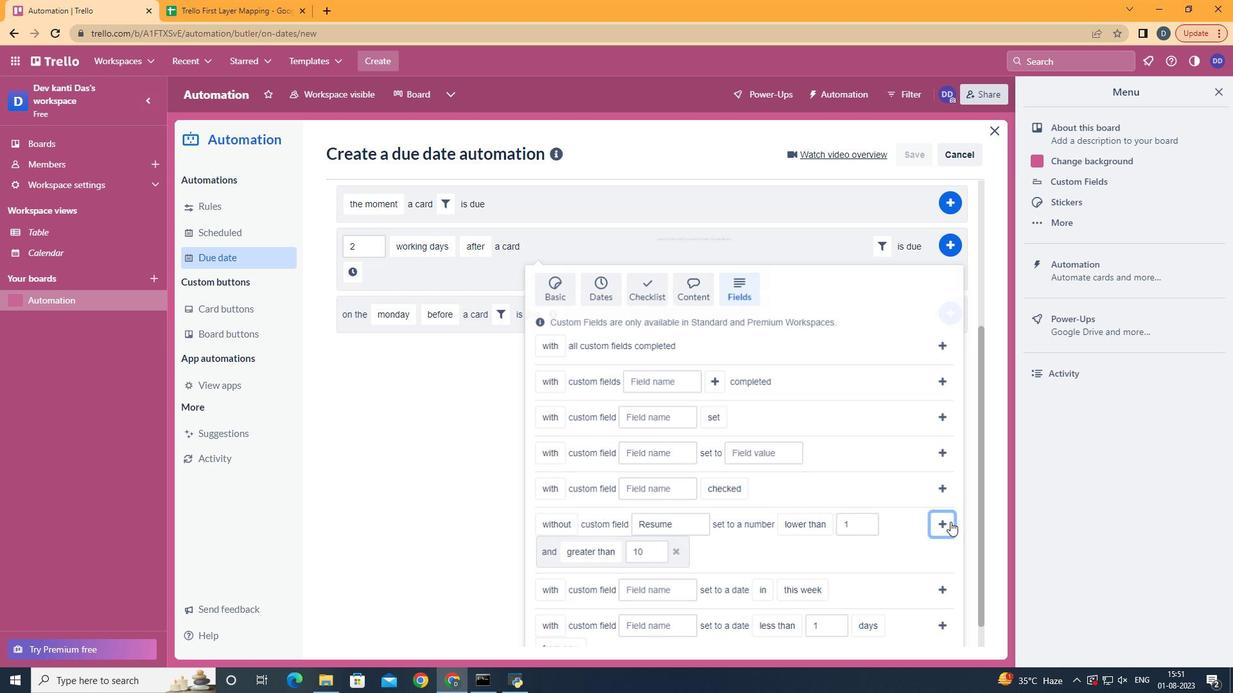 
Action: Mouse moved to (432, 501)
Screenshot: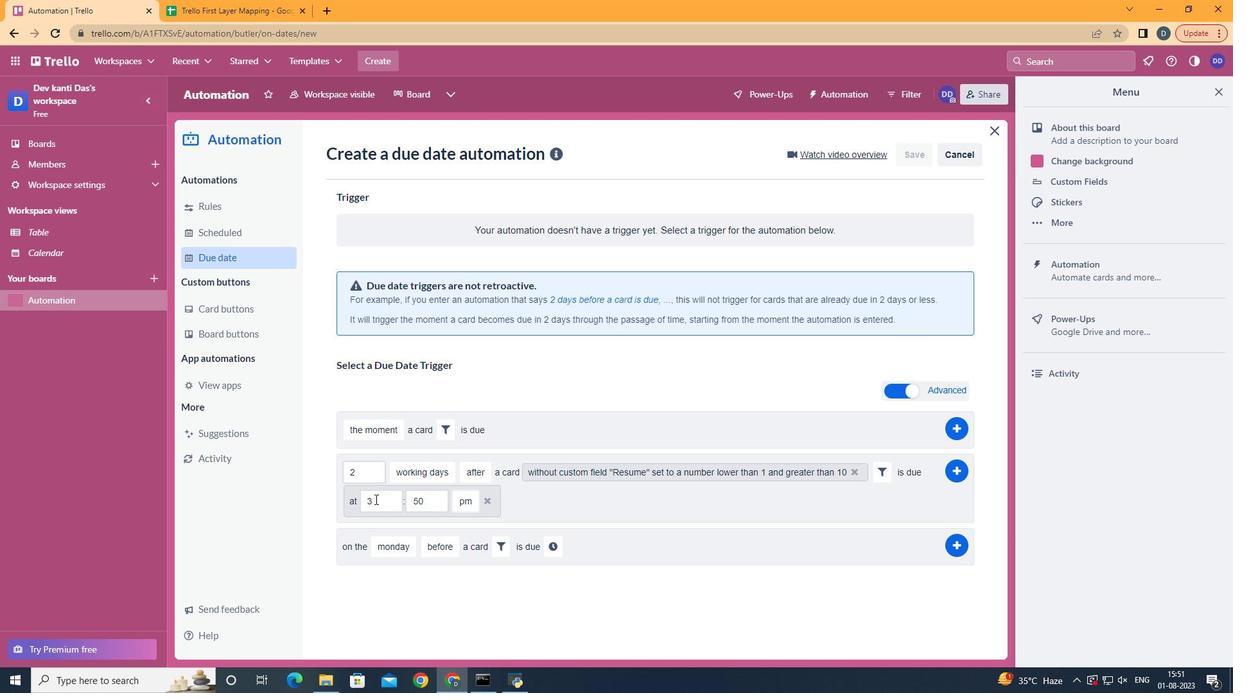 
Action: Mouse pressed left at (432, 501)
Screenshot: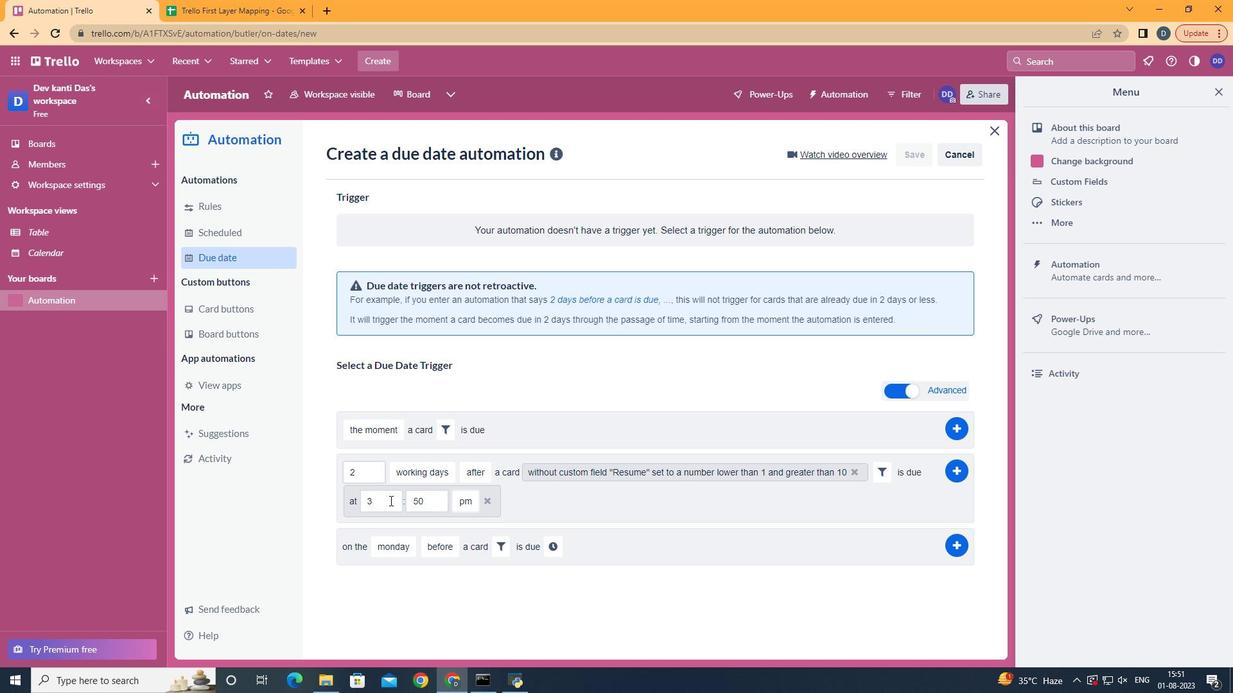 
Action: Mouse moved to (456, 504)
Screenshot: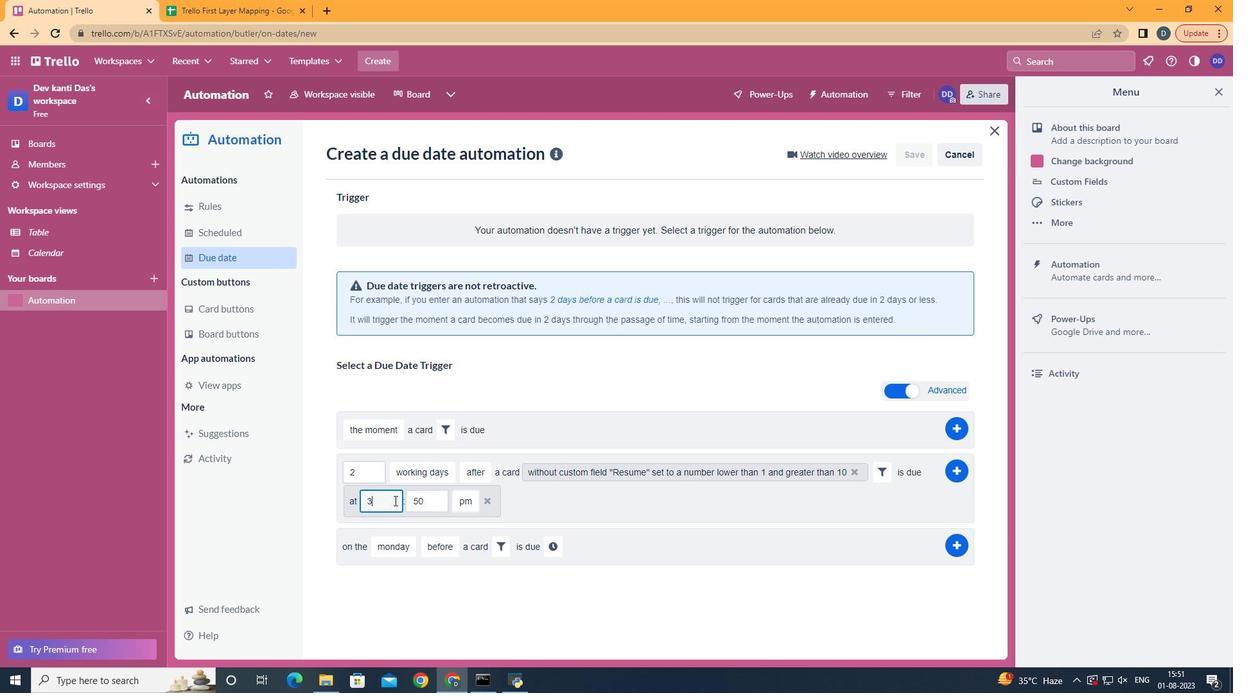
Action: Mouse pressed left at (456, 504)
Screenshot: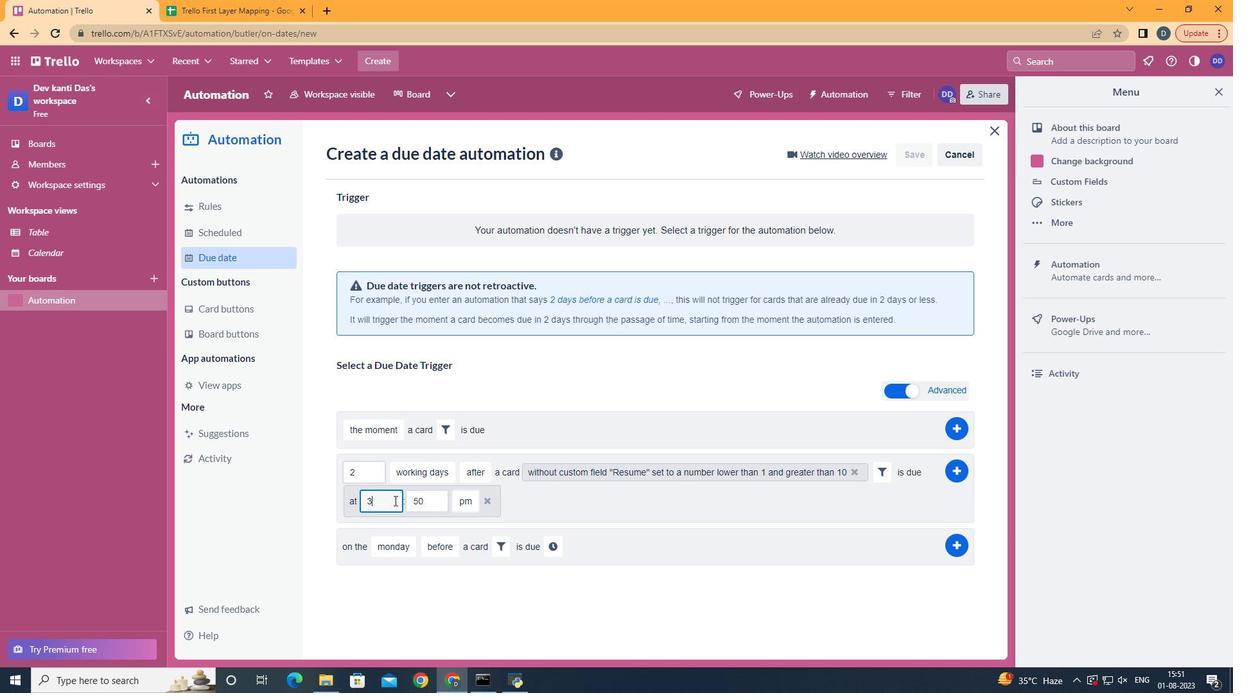 
Action: Key pressed <Key.backspace>11
Screenshot: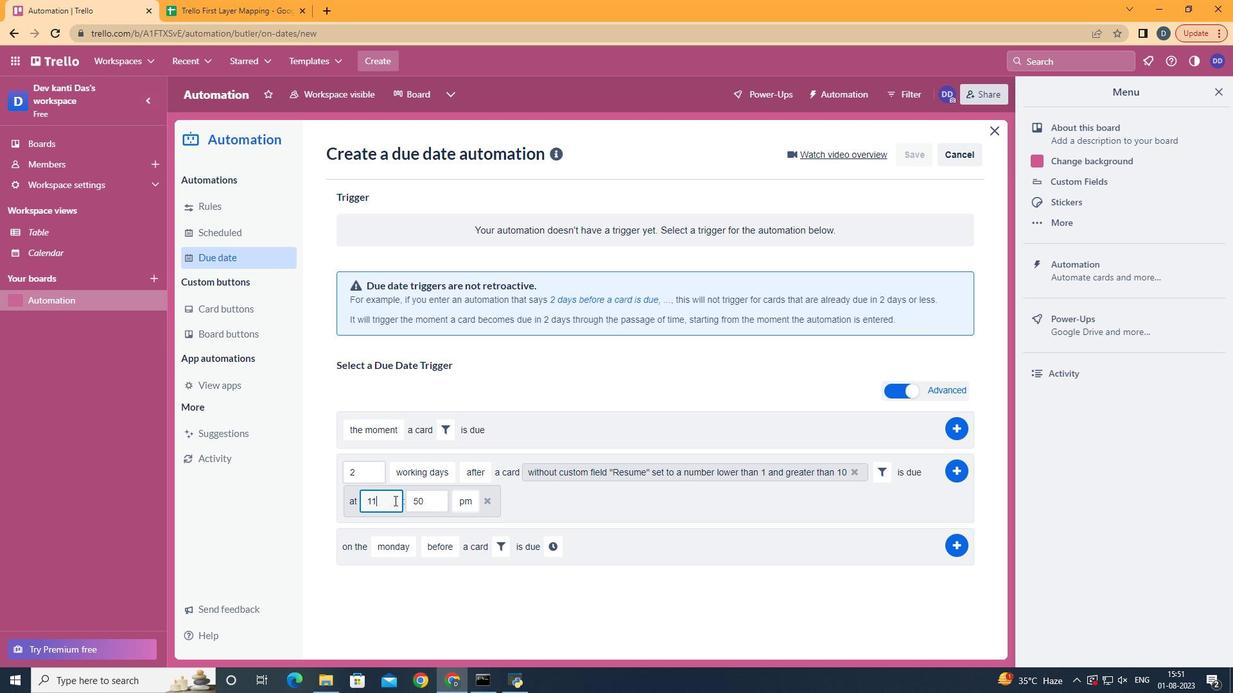 
Action: Mouse moved to (487, 504)
Screenshot: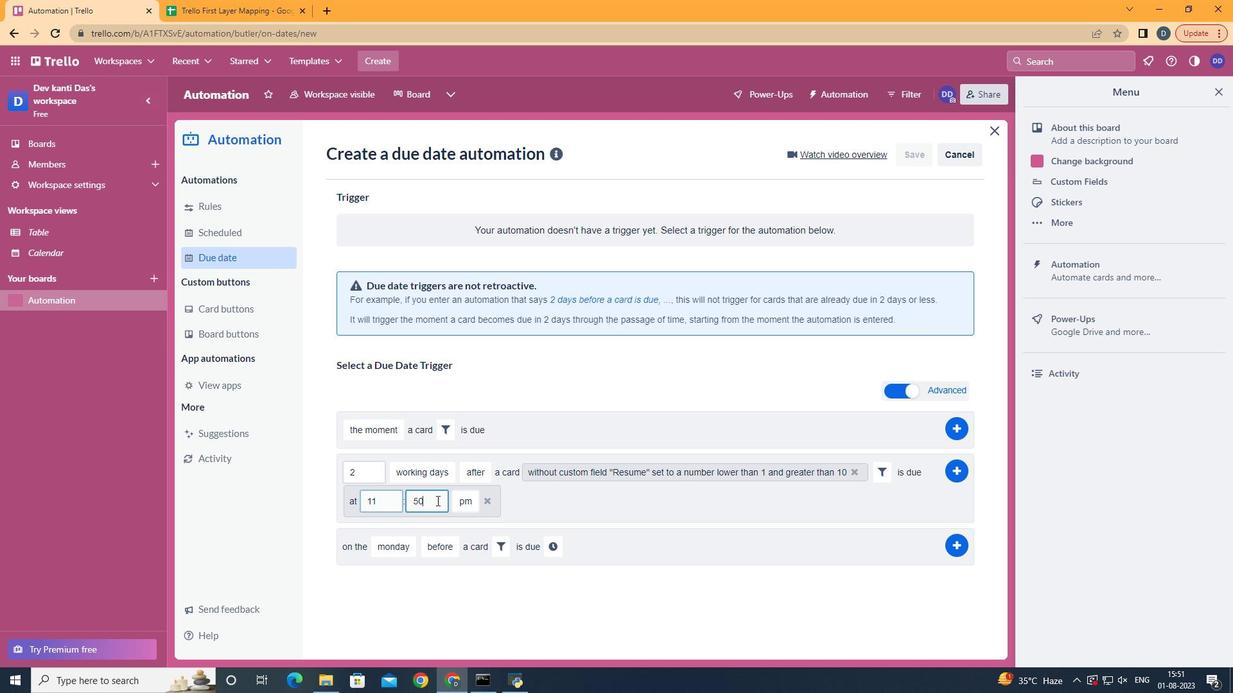 
Action: Mouse pressed left at (487, 504)
Screenshot: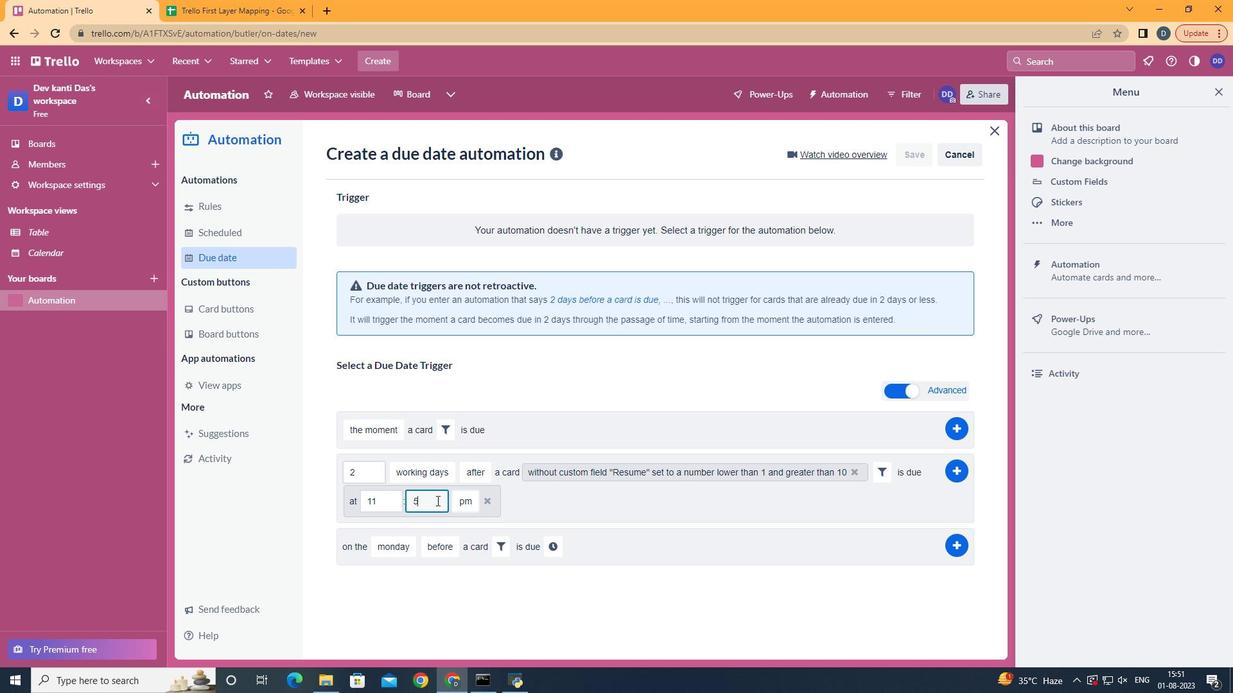 
Action: Key pressed <Key.backspace><Key.backspace>00
Screenshot: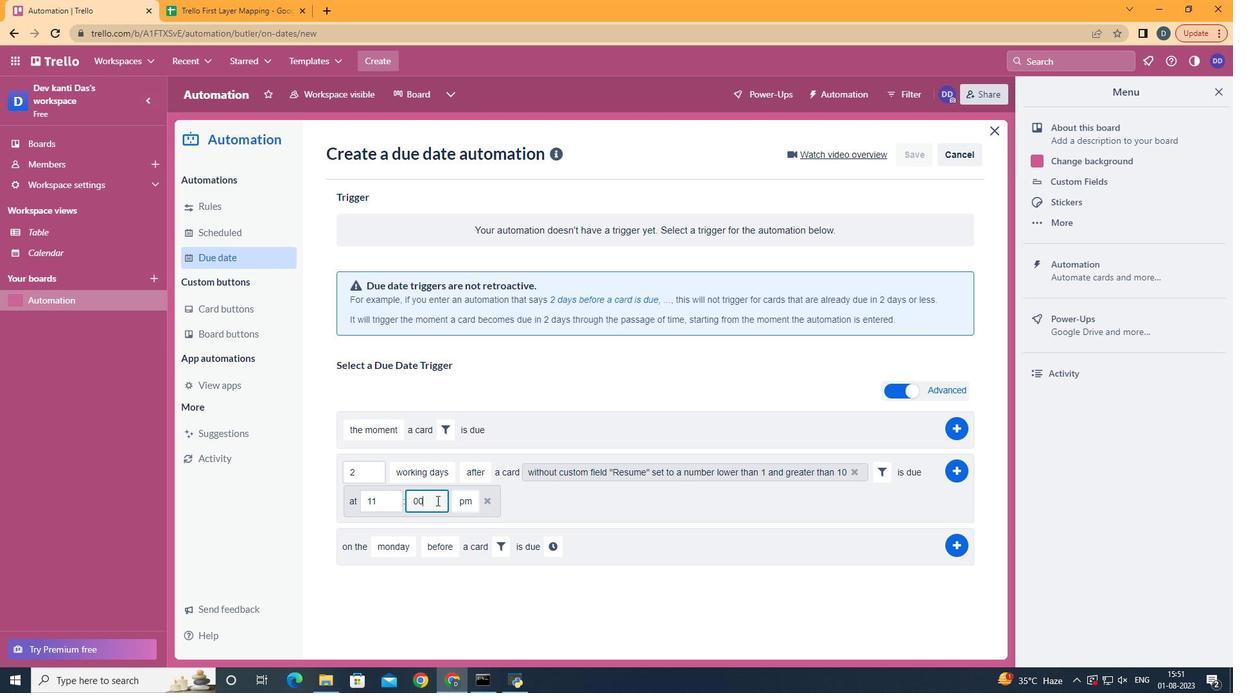
Action: Mouse moved to (508, 530)
Screenshot: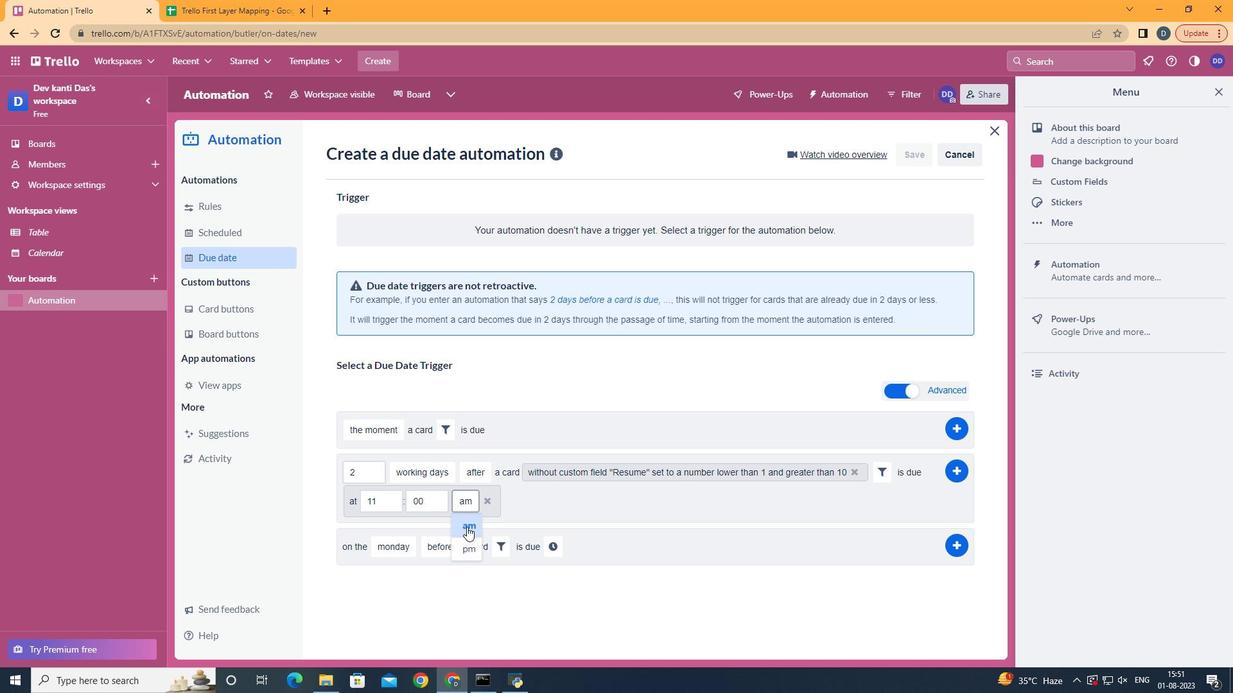 
Action: Mouse pressed left at (508, 530)
Screenshot: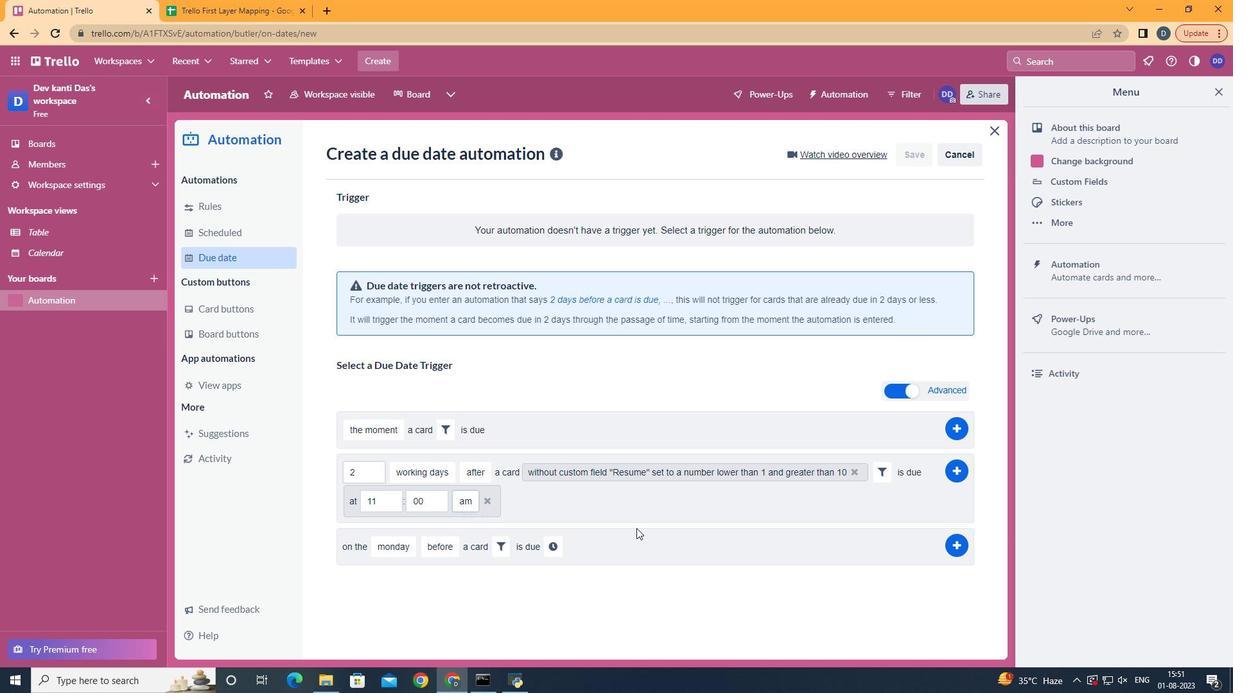 
Action: Mouse moved to (862, 476)
Screenshot: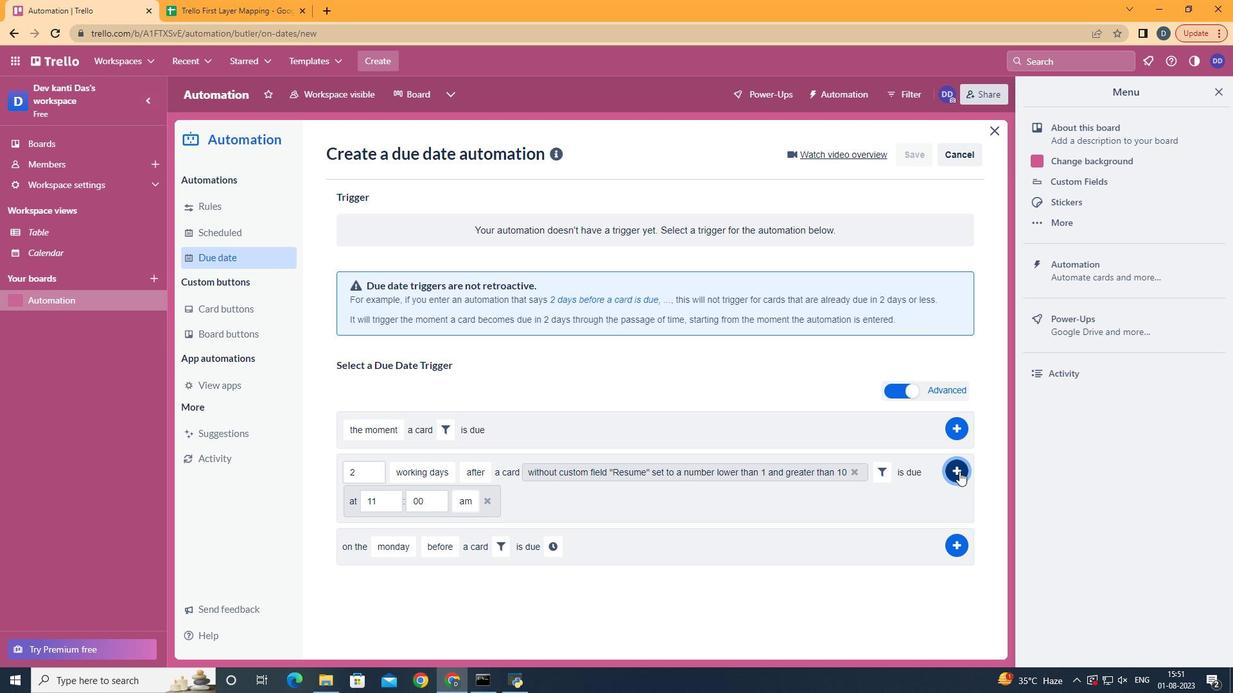 
Action: Mouse pressed left at (862, 476)
Screenshot: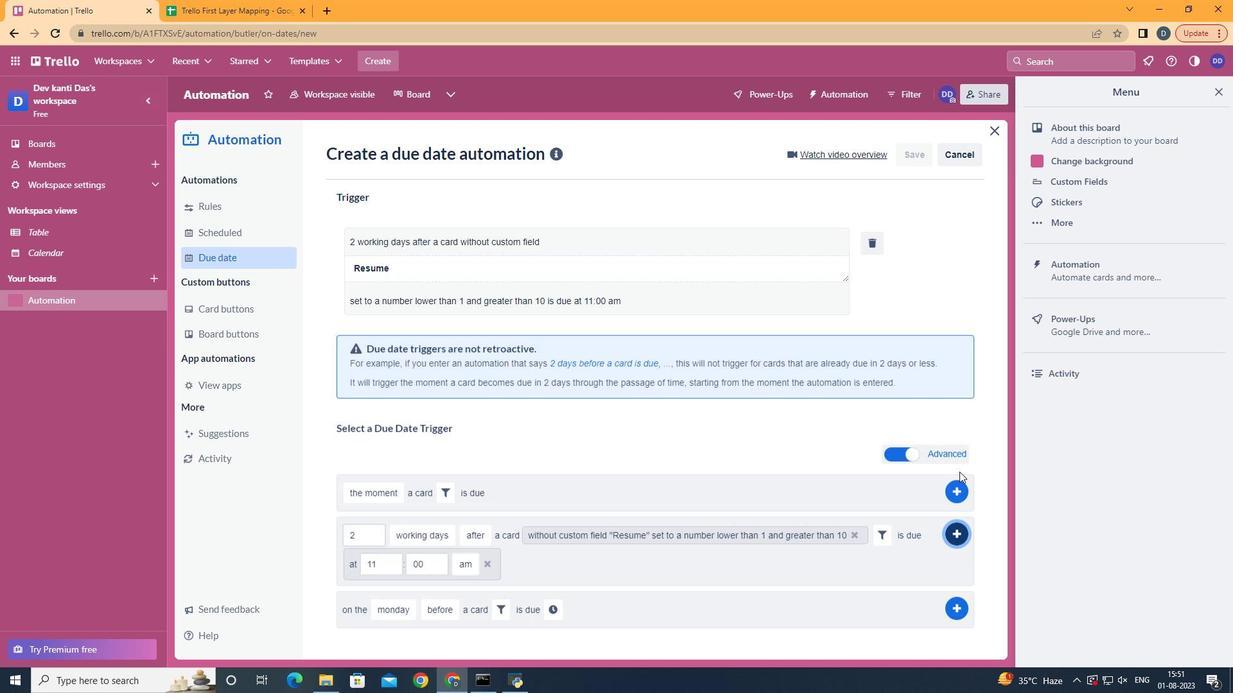 
Action: Mouse moved to (657, 262)
Screenshot: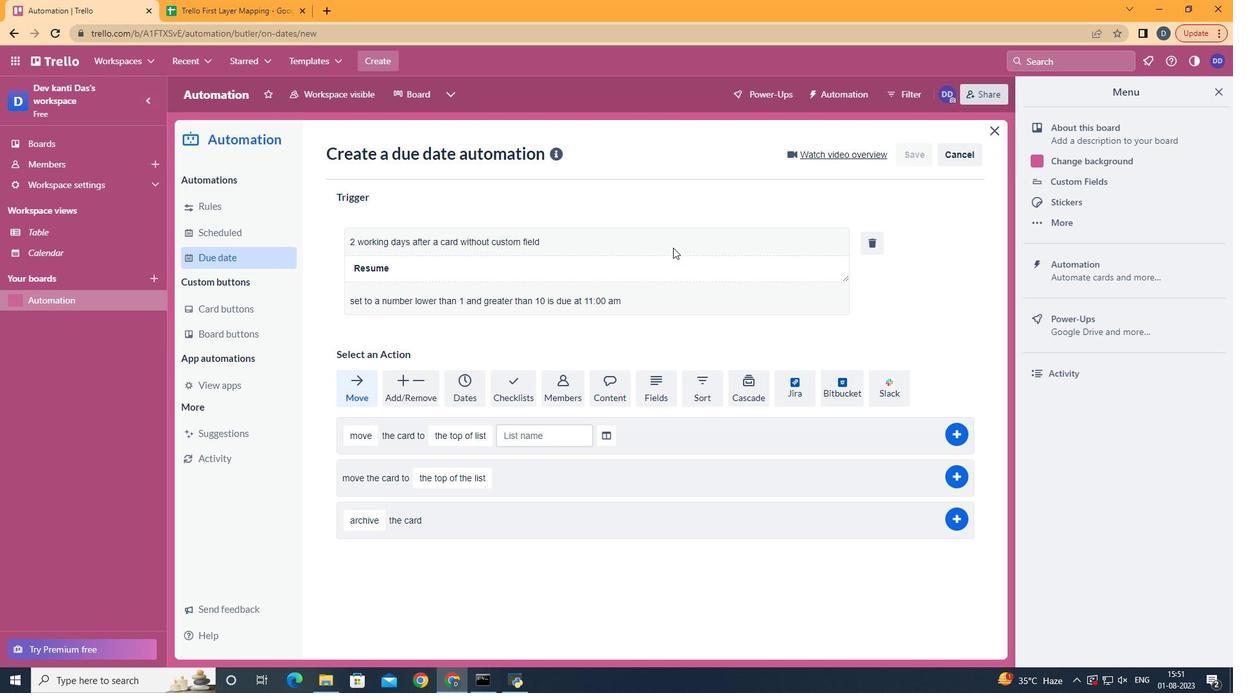 
